 Task: Create a rule when a start date between 1 working days from now is set on a card by anyone except me.
Action: Mouse moved to (1160, 97)
Screenshot: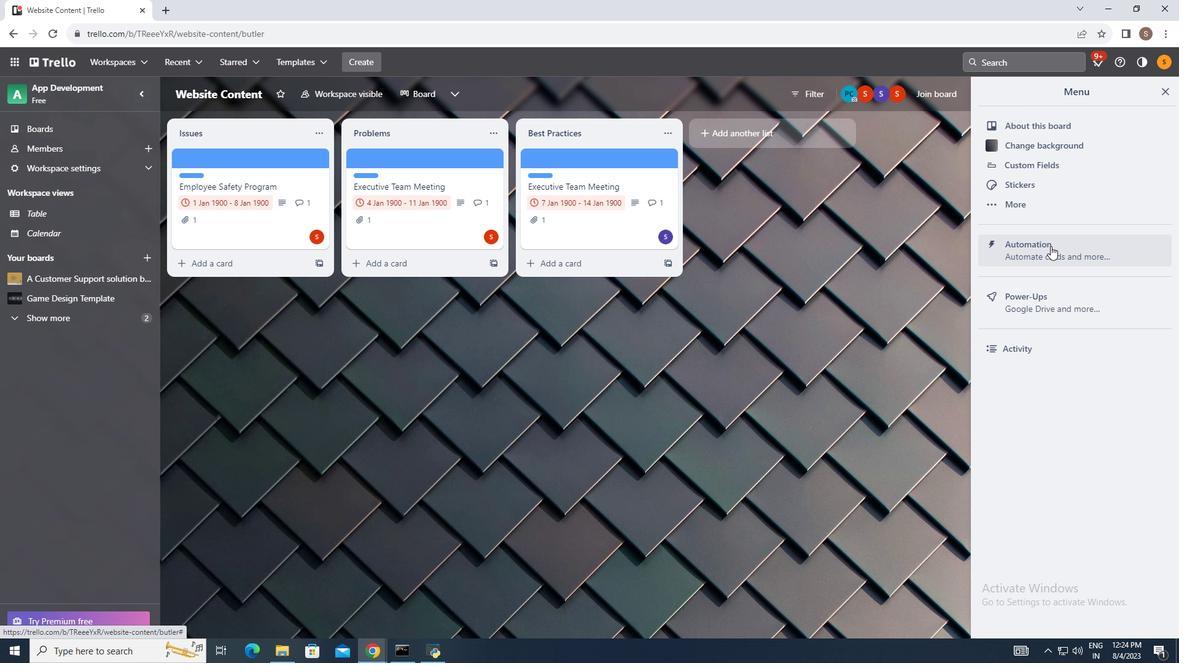 
Action: Mouse pressed left at (1160, 97)
Screenshot: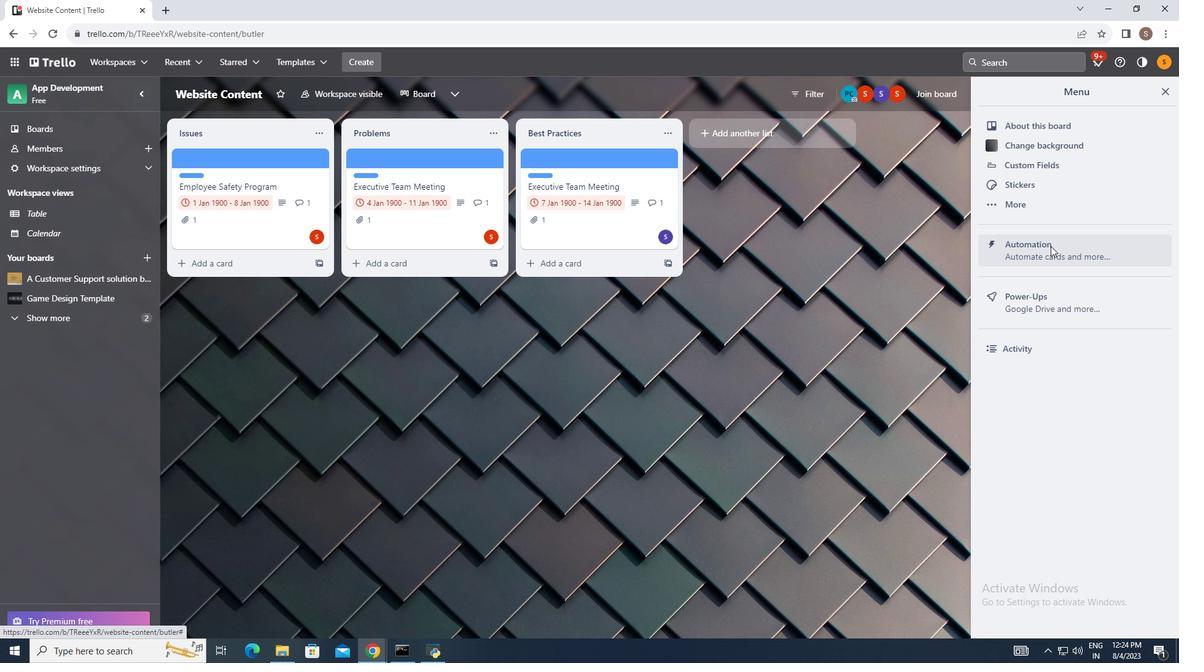 
Action: Mouse moved to (1046, 254)
Screenshot: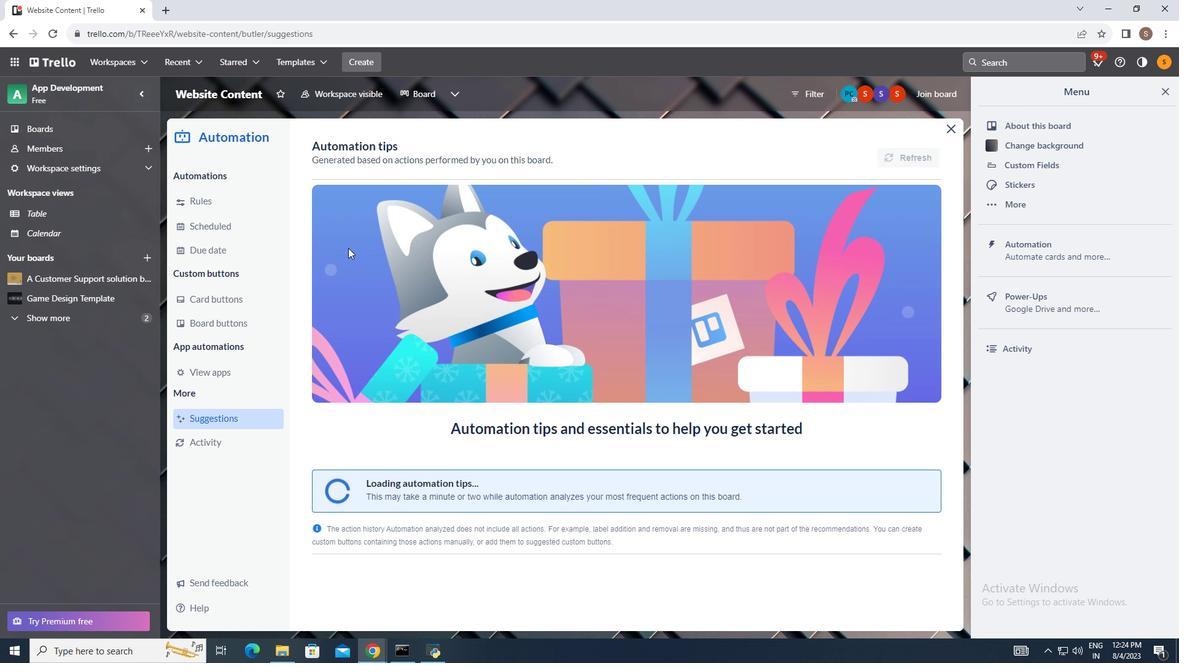 
Action: Mouse pressed left at (1046, 254)
Screenshot: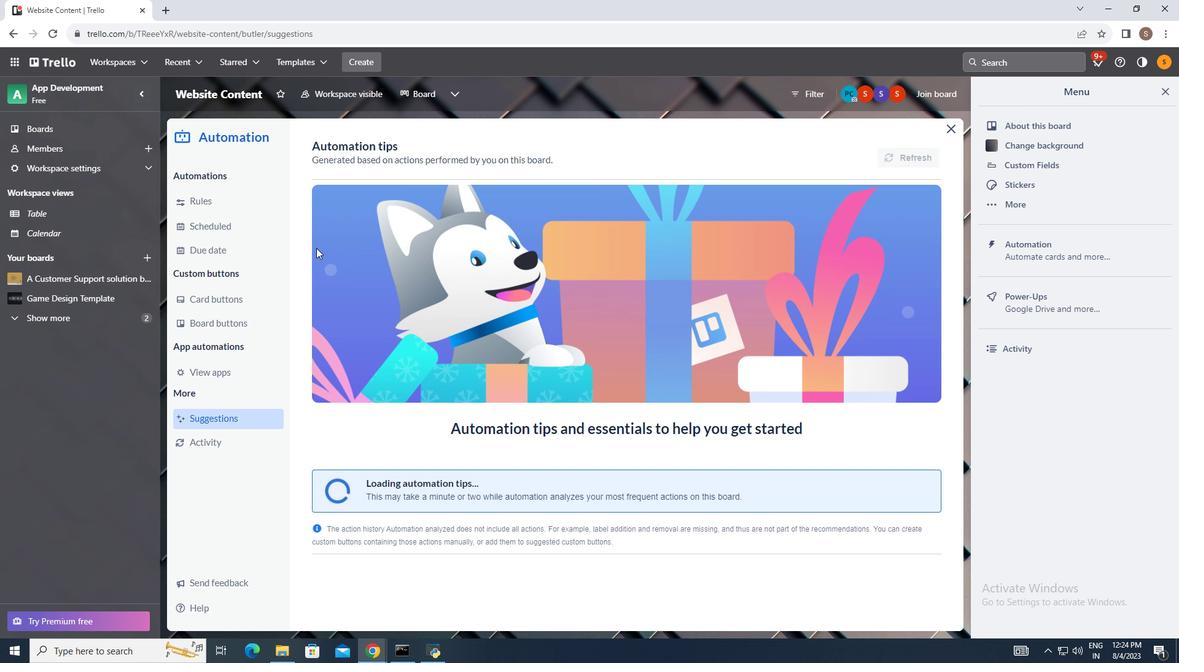 
Action: Mouse moved to (224, 205)
Screenshot: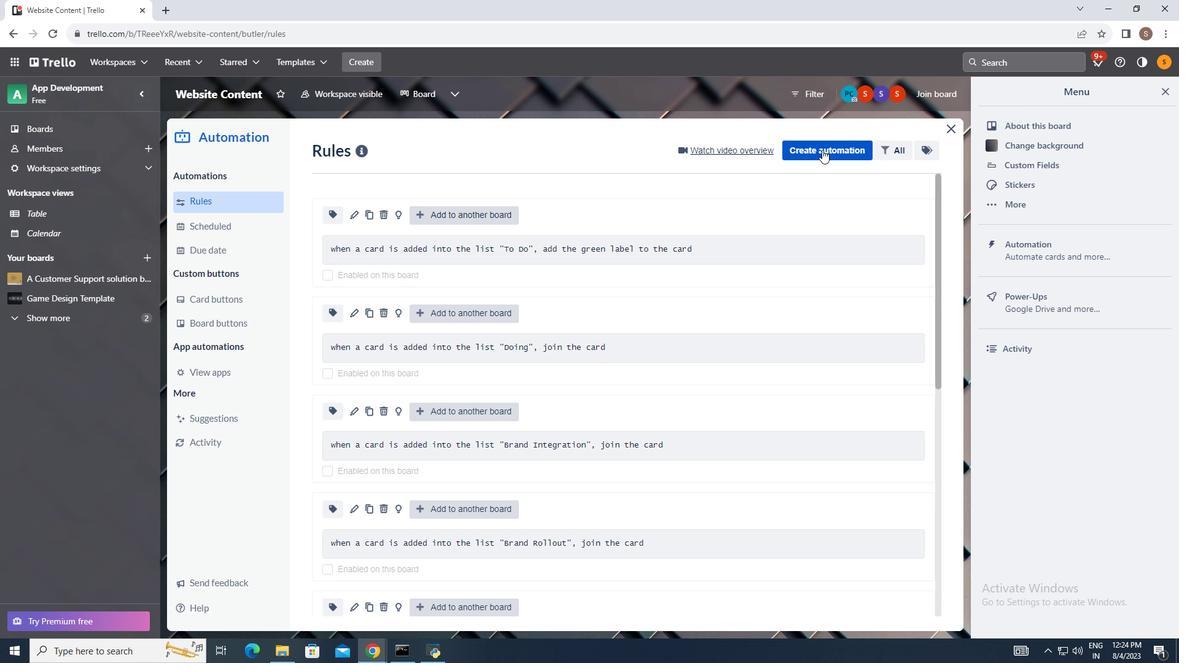 
Action: Mouse pressed left at (224, 205)
Screenshot: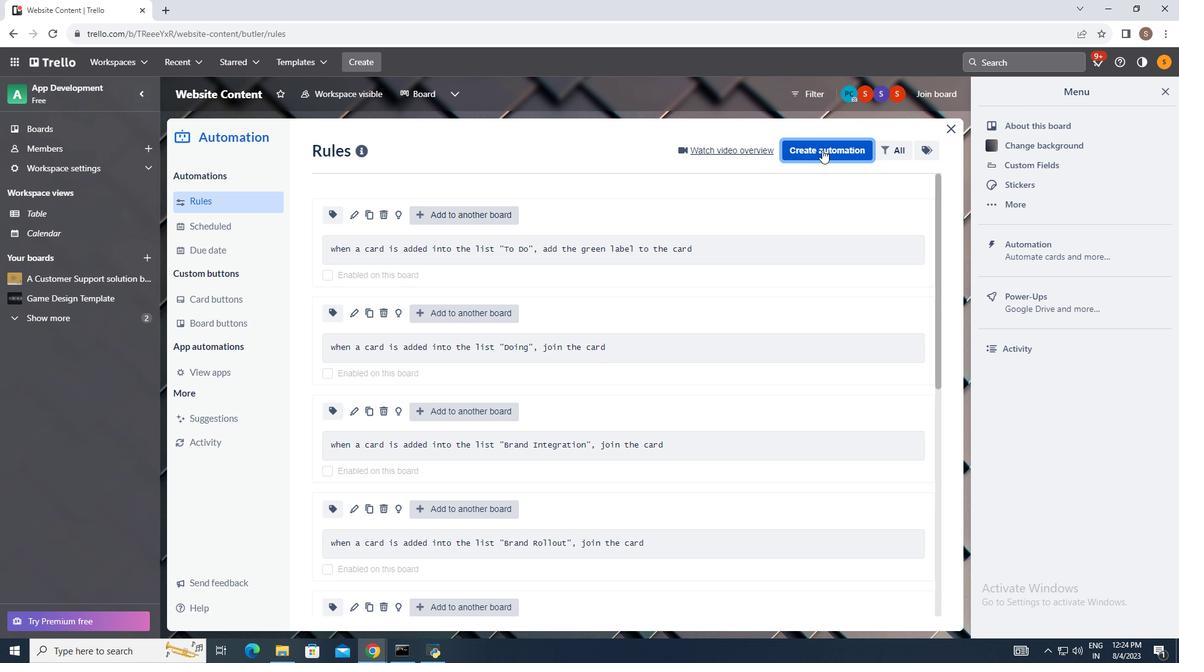 
Action: Mouse moved to (808, 153)
Screenshot: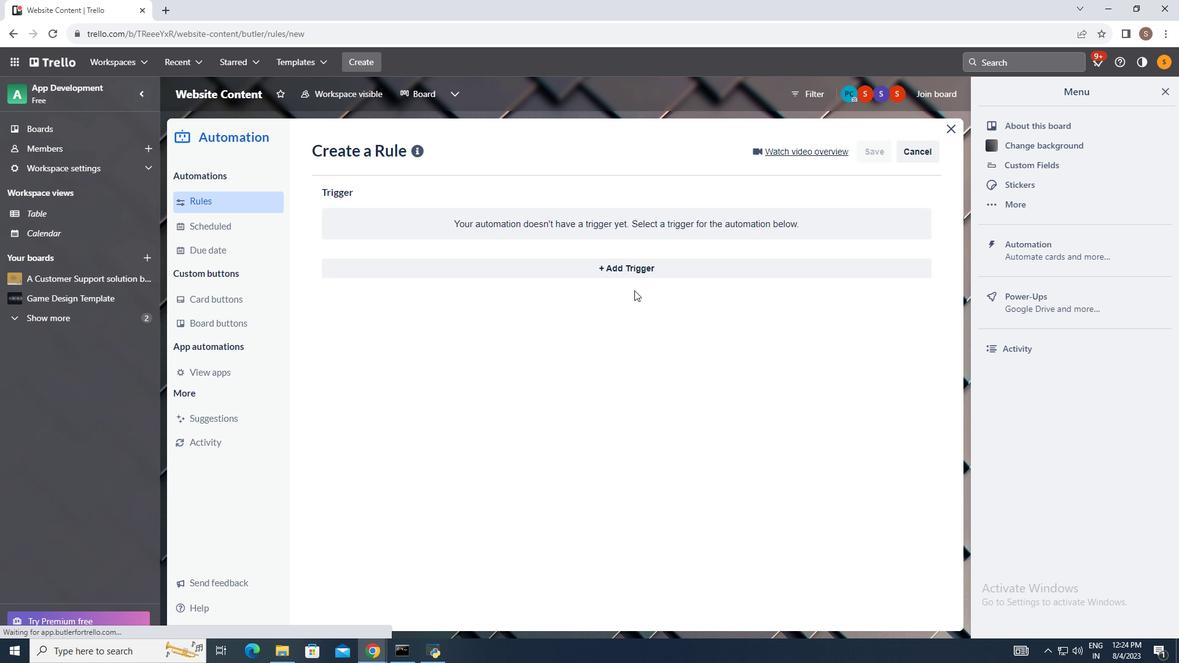 
Action: Mouse pressed left at (808, 153)
Screenshot: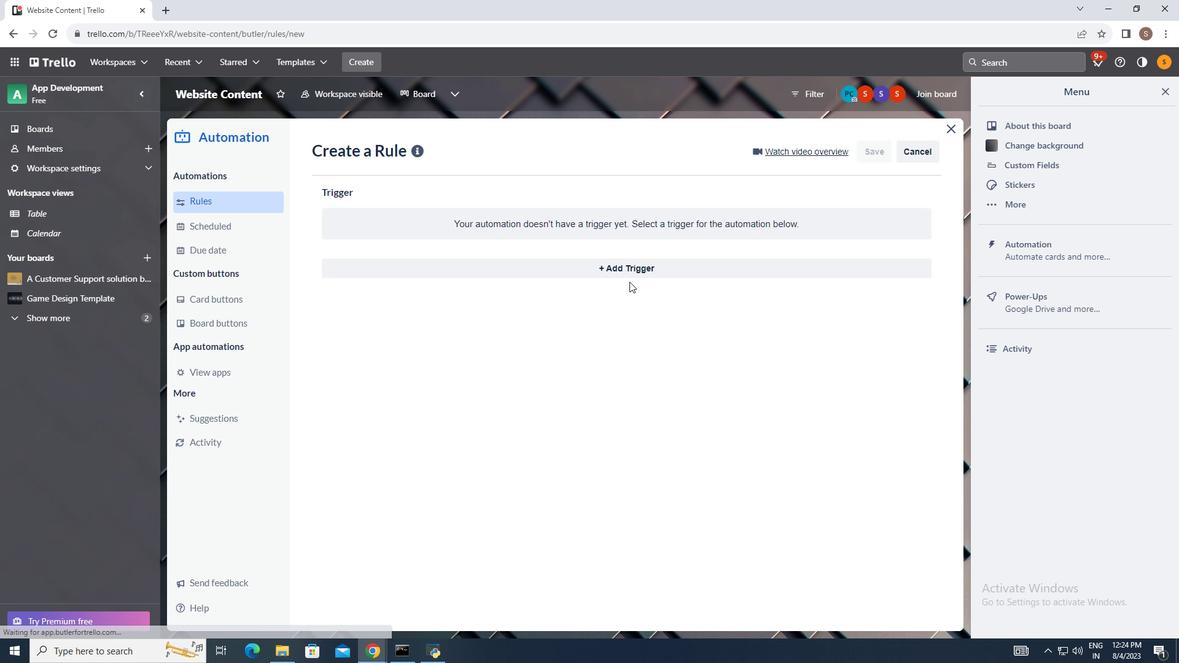 
Action: Mouse moved to (589, 271)
Screenshot: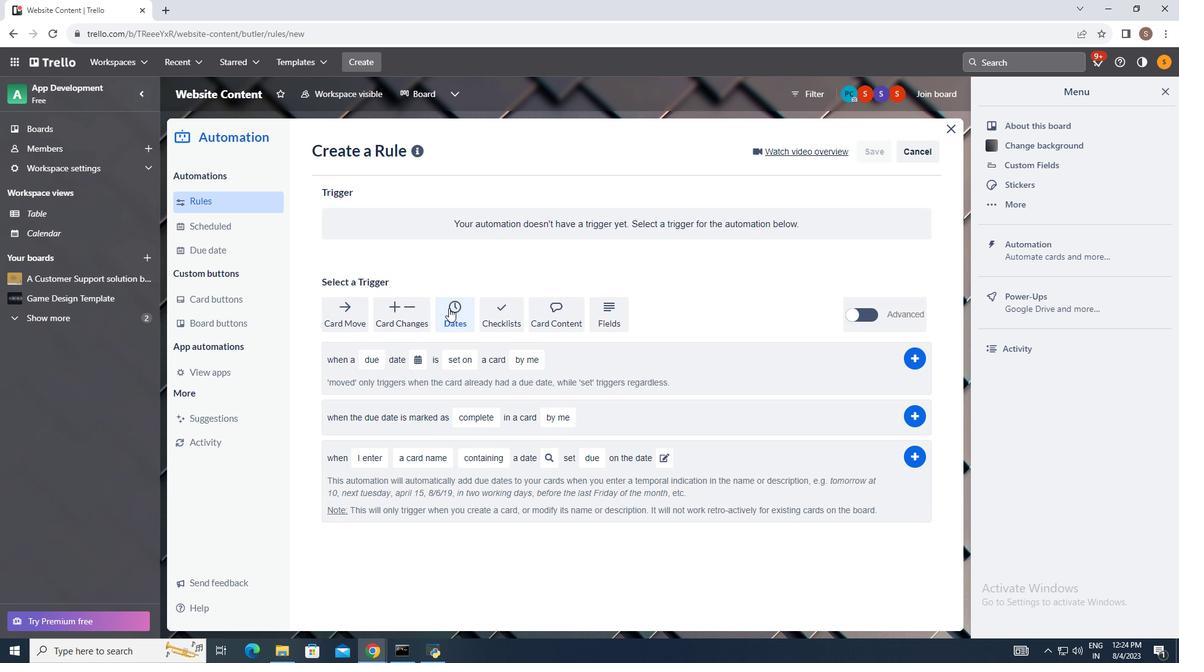 
Action: Mouse pressed left at (589, 271)
Screenshot: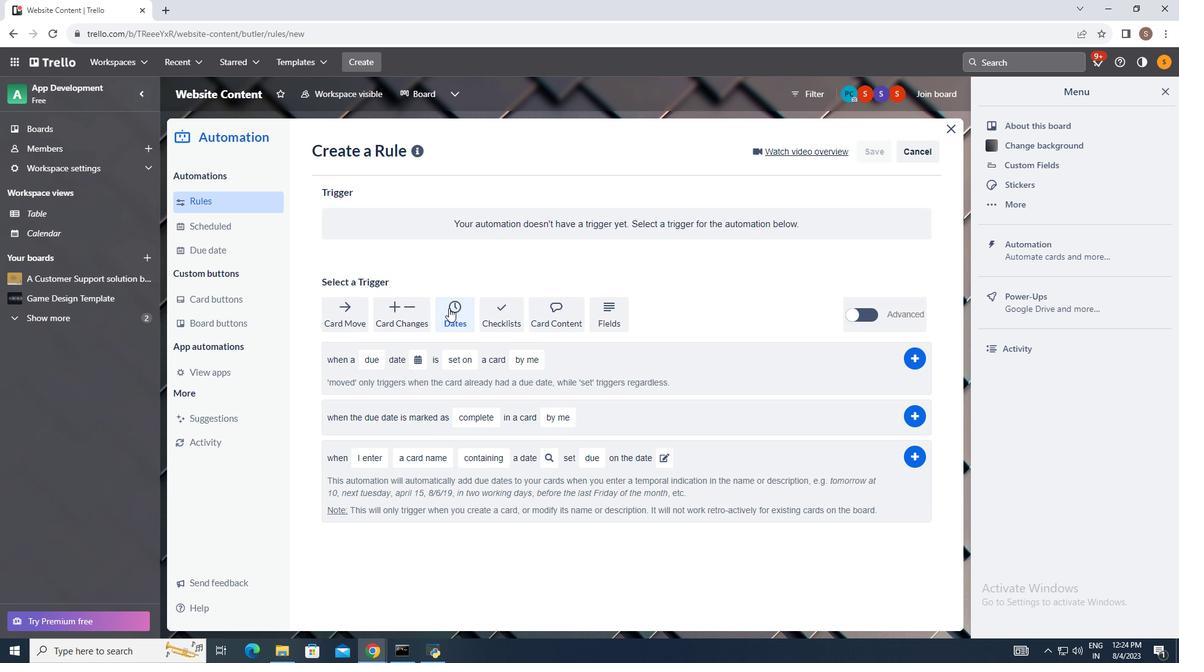 
Action: Mouse moved to (452, 315)
Screenshot: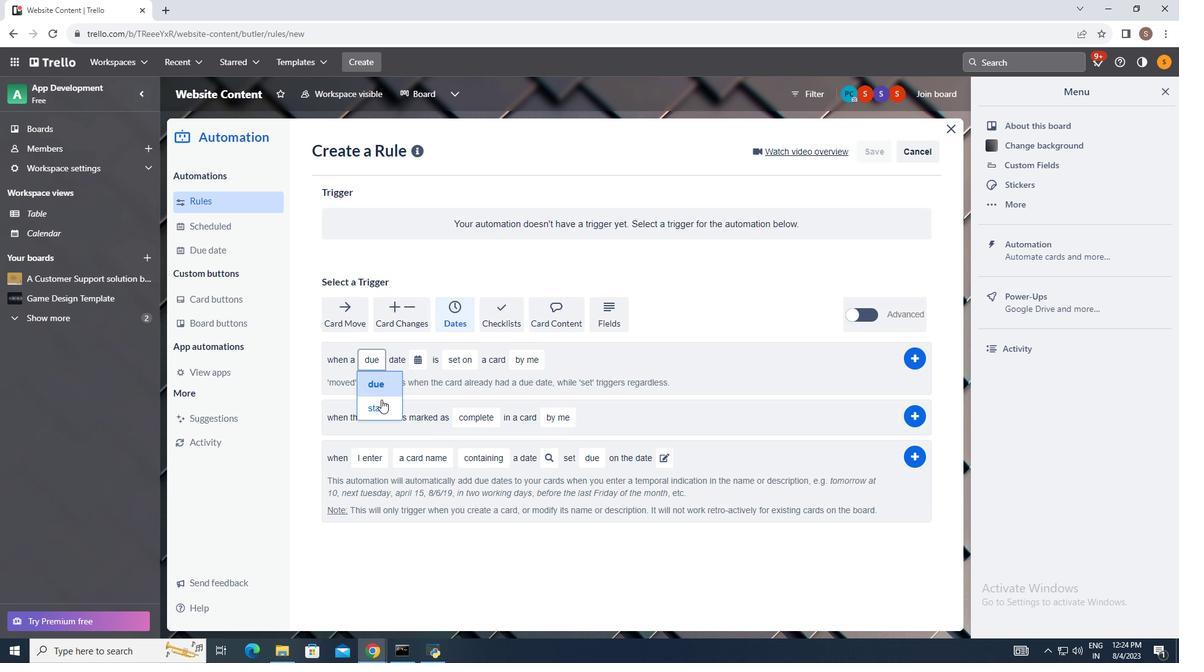 
Action: Mouse pressed left at (452, 315)
Screenshot: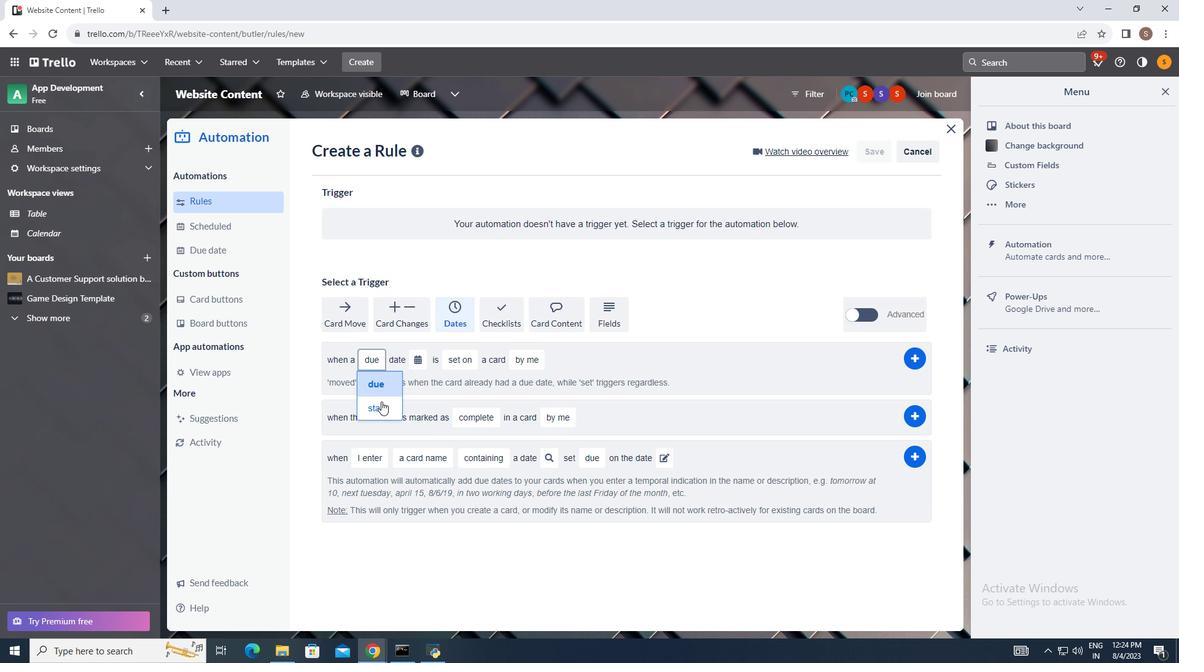 
Action: Mouse moved to (372, 366)
Screenshot: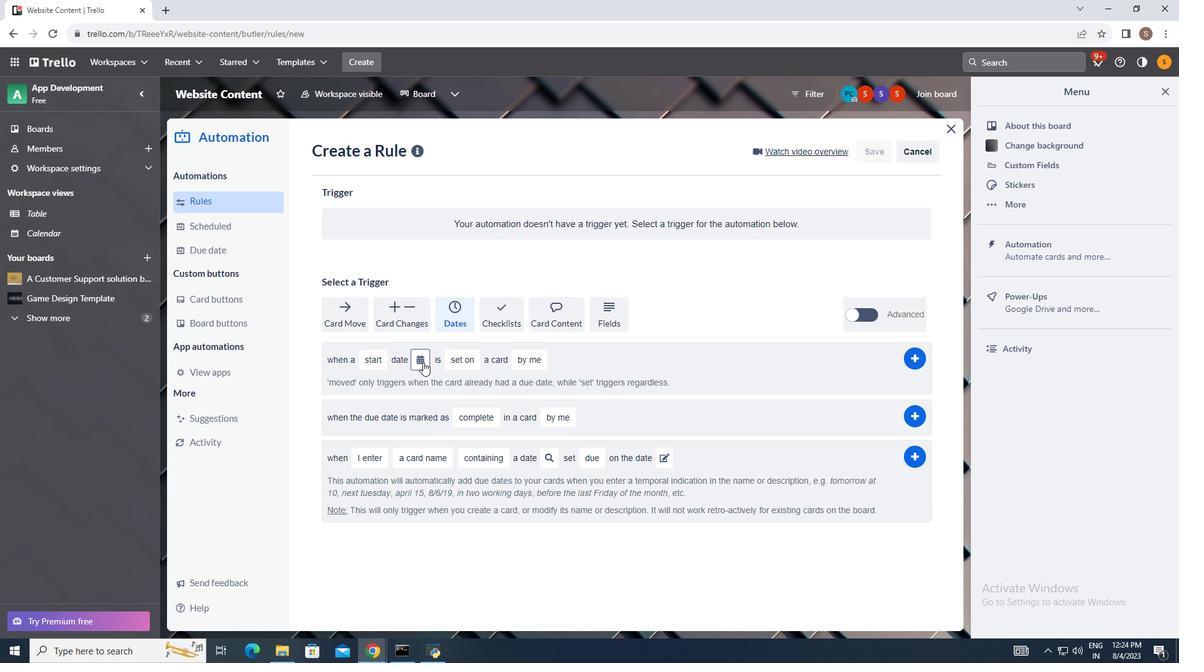 
Action: Mouse pressed left at (372, 366)
Screenshot: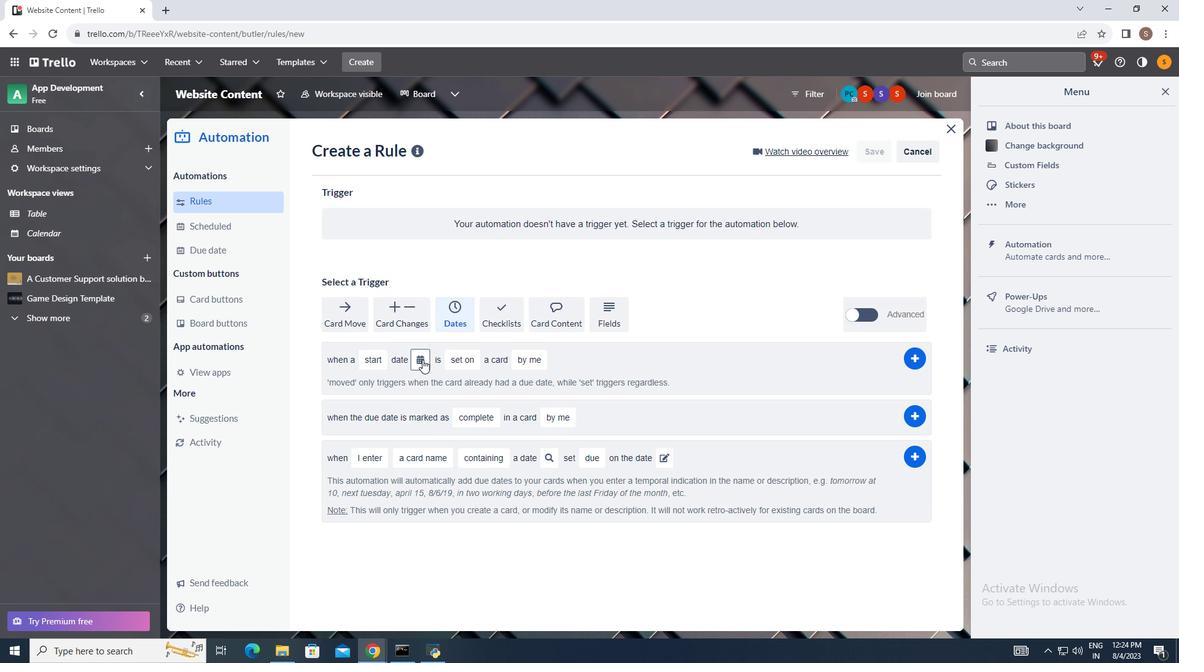 
Action: Mouse moved to (380, 408)
Screenshot: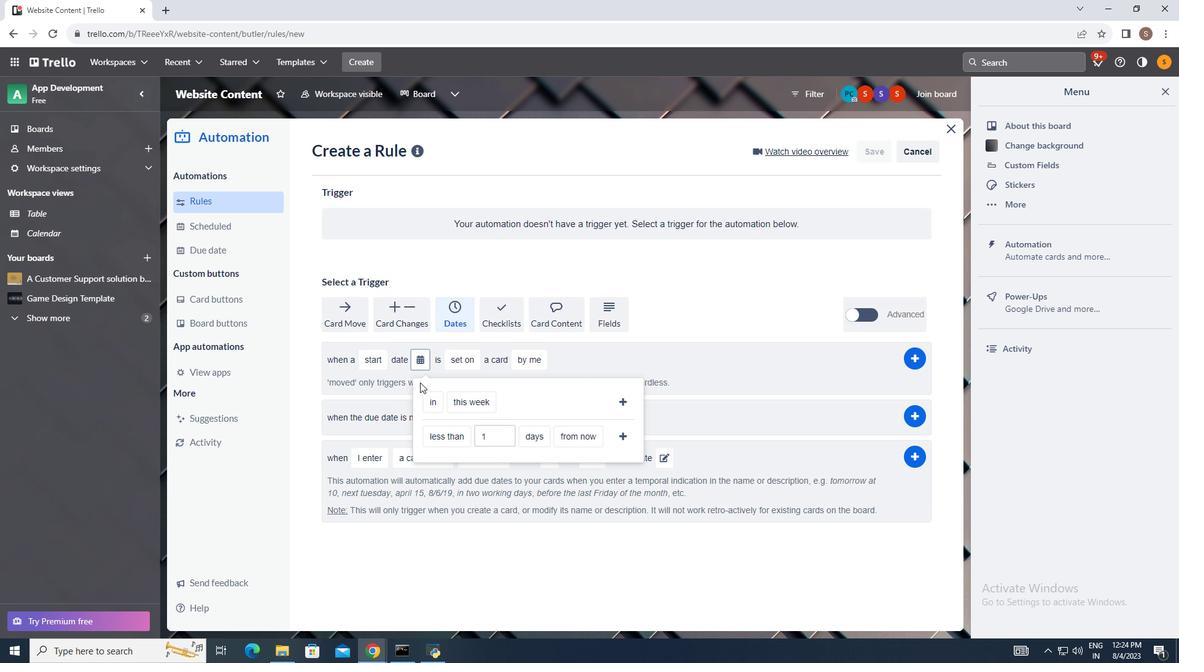 
Action: Mouse pressed left at (380, 408)
Screenshot: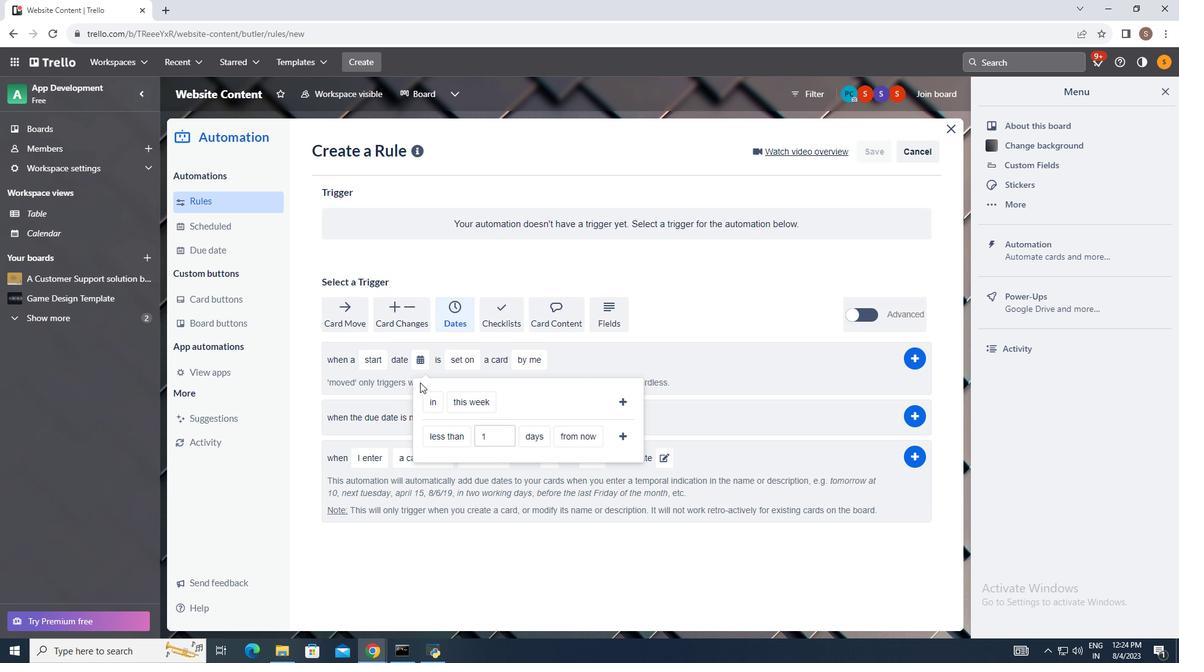 
Action: Mouse moved to (426, 362)
Screenshot: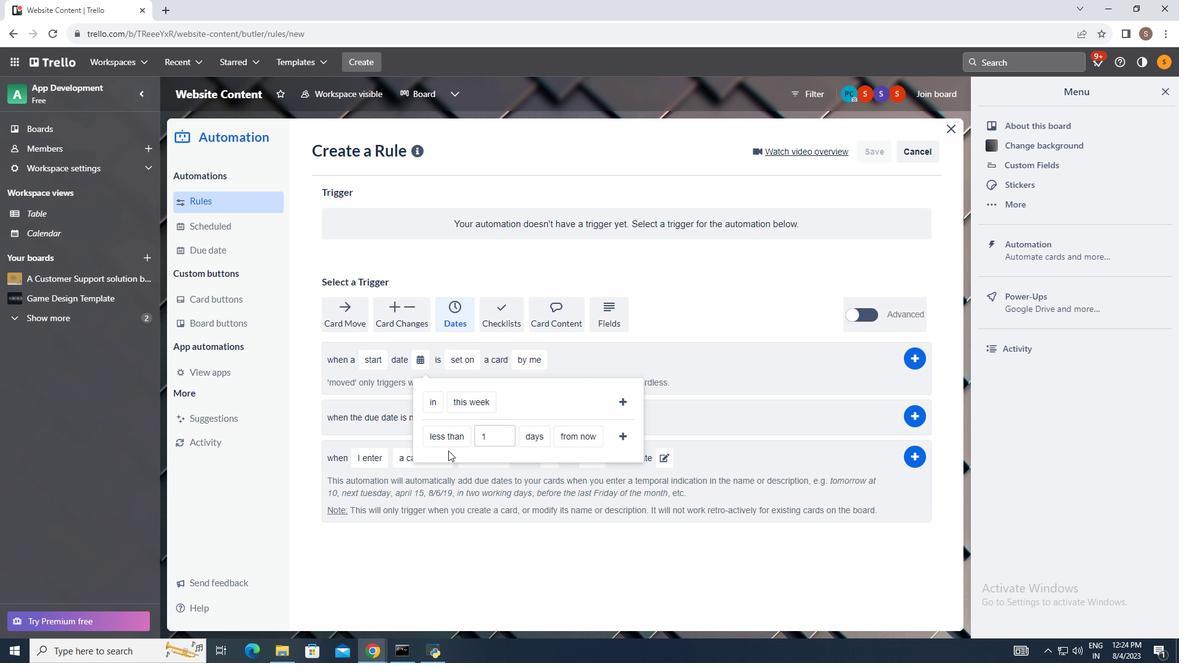 
Action: Mouse pressed left at (426, 362)
Screenshot: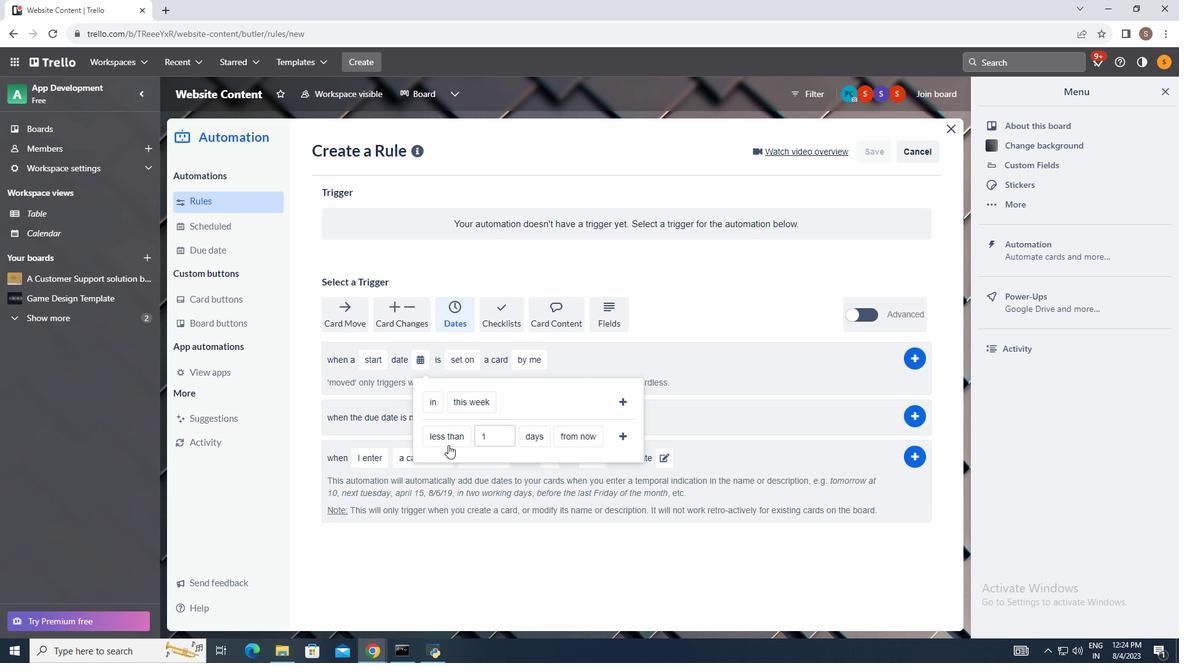 
Action: Mouse moved to (448, 439)
Screenshot: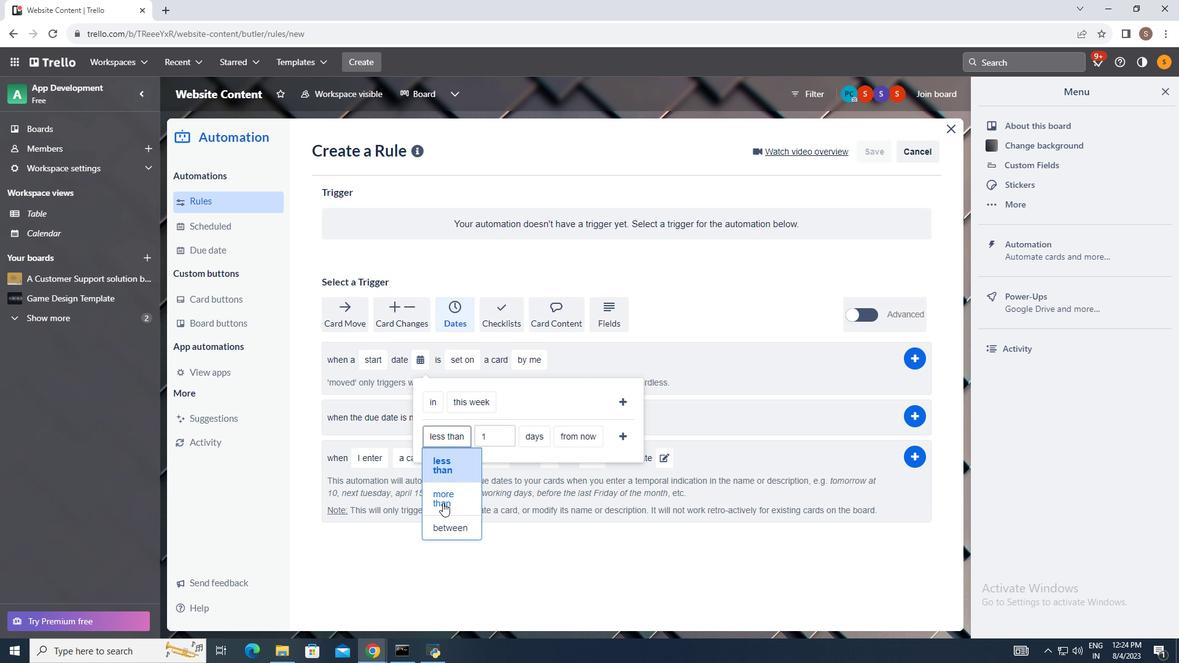 
Action: Mouse pressed left at (448, 439)
Screenshot: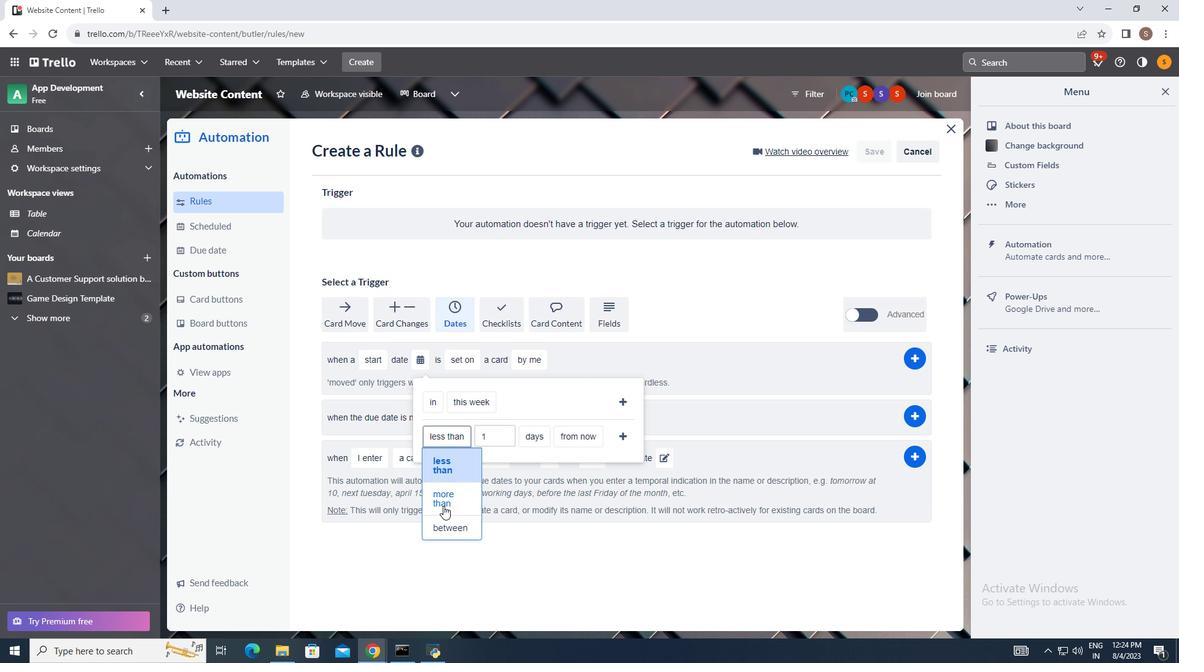 
Action: Mouse moved to (454, 535)
Screenshot: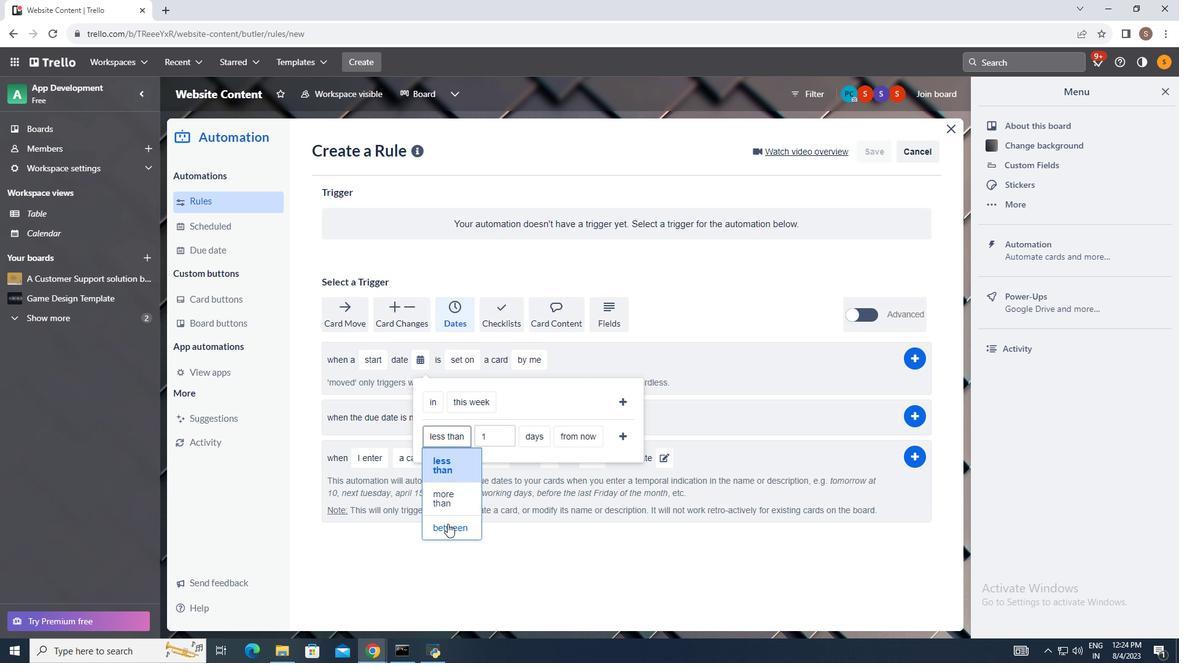 
Action: Mouse pressed left at (454, 535)
Screenshot: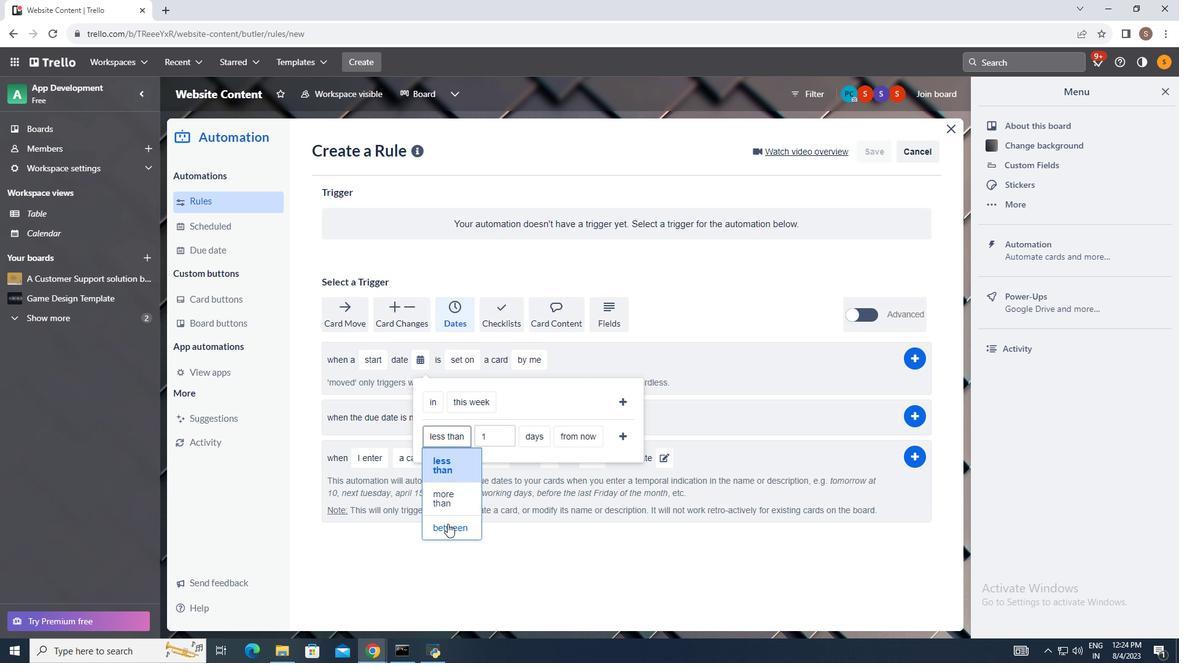 
Action: Mouse moved to (597, 438)
Screenshot: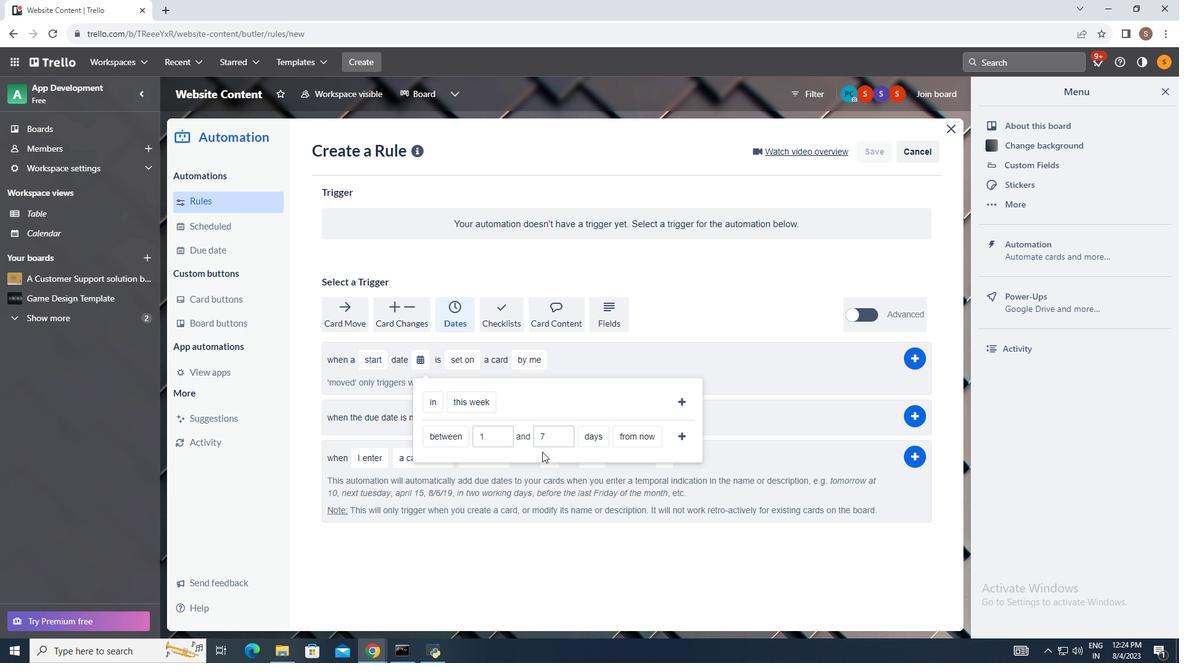 
Action: Mouse pressed left at (597, 438)
Screenshot: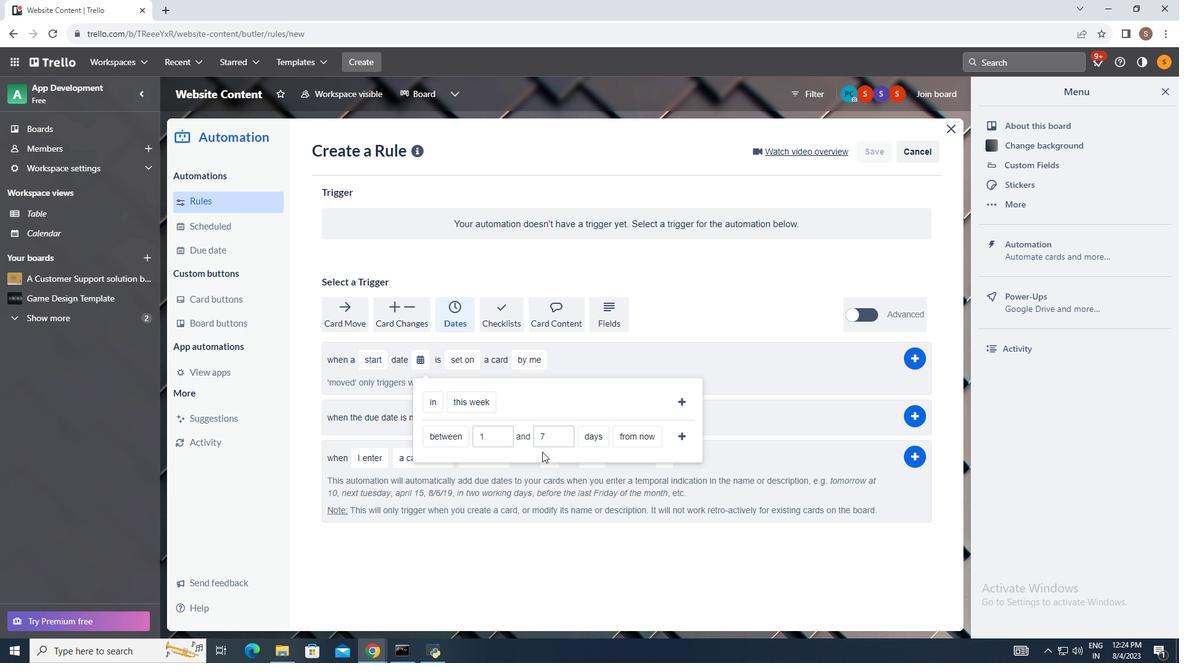 
Action: Mouse moved to (605, 483)
Screenshot: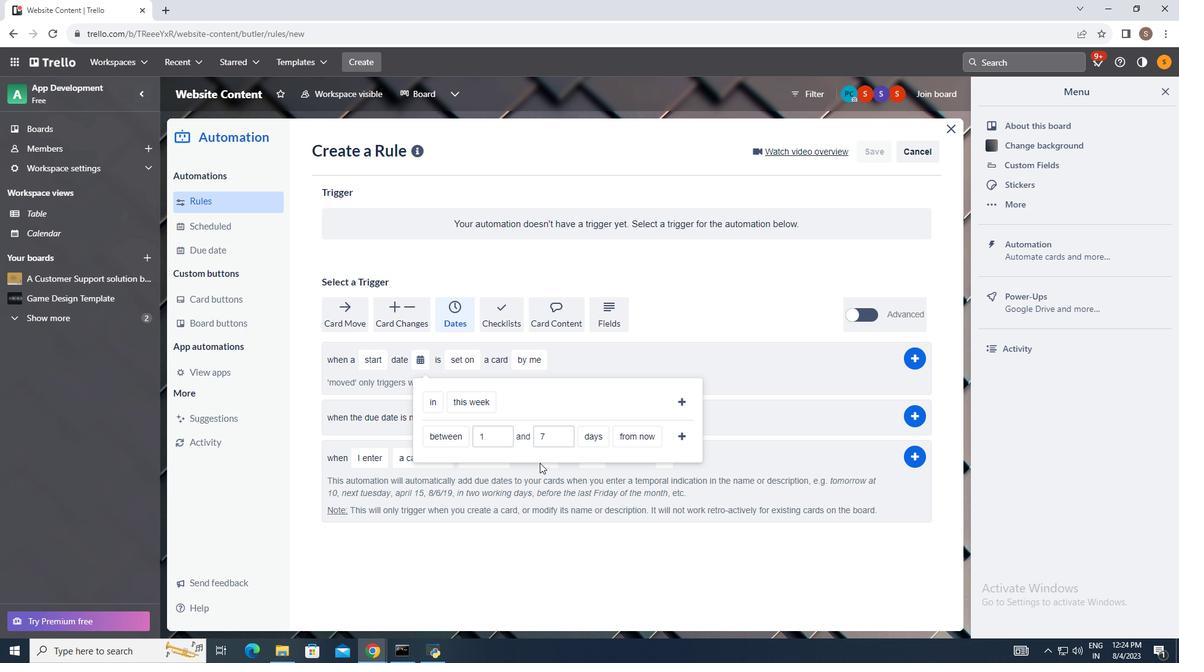 
Action: Mouse pressed left at (605, 483)
Screenshot: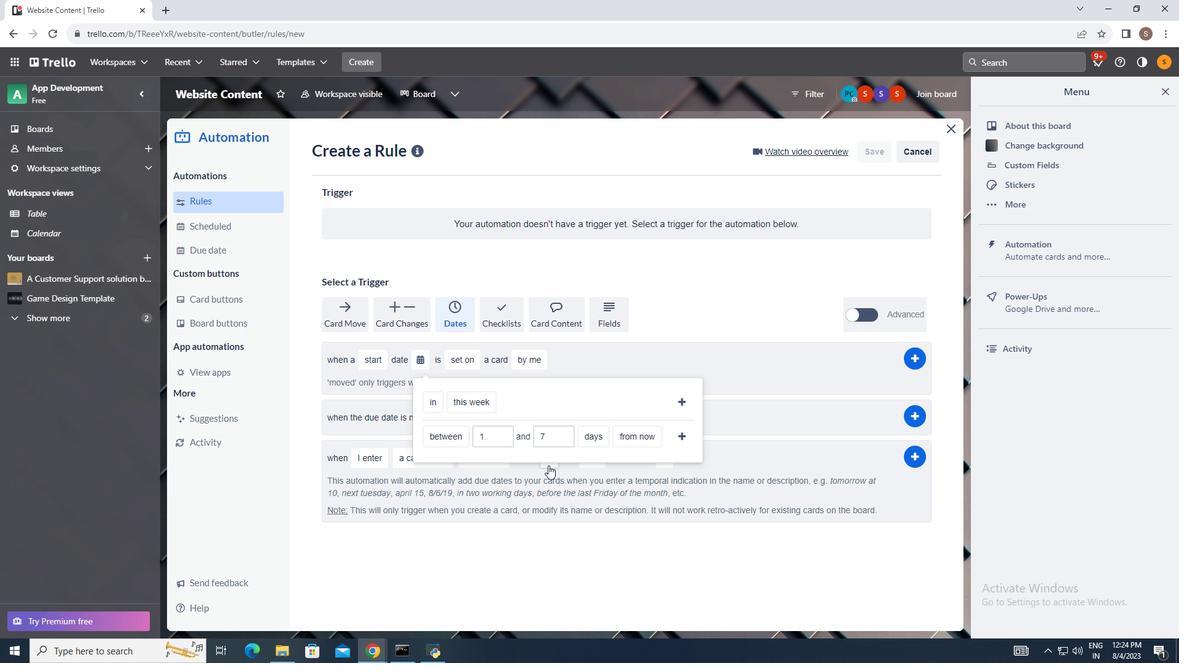 
Action: Mouse moved to (633, 440)
Screenshot: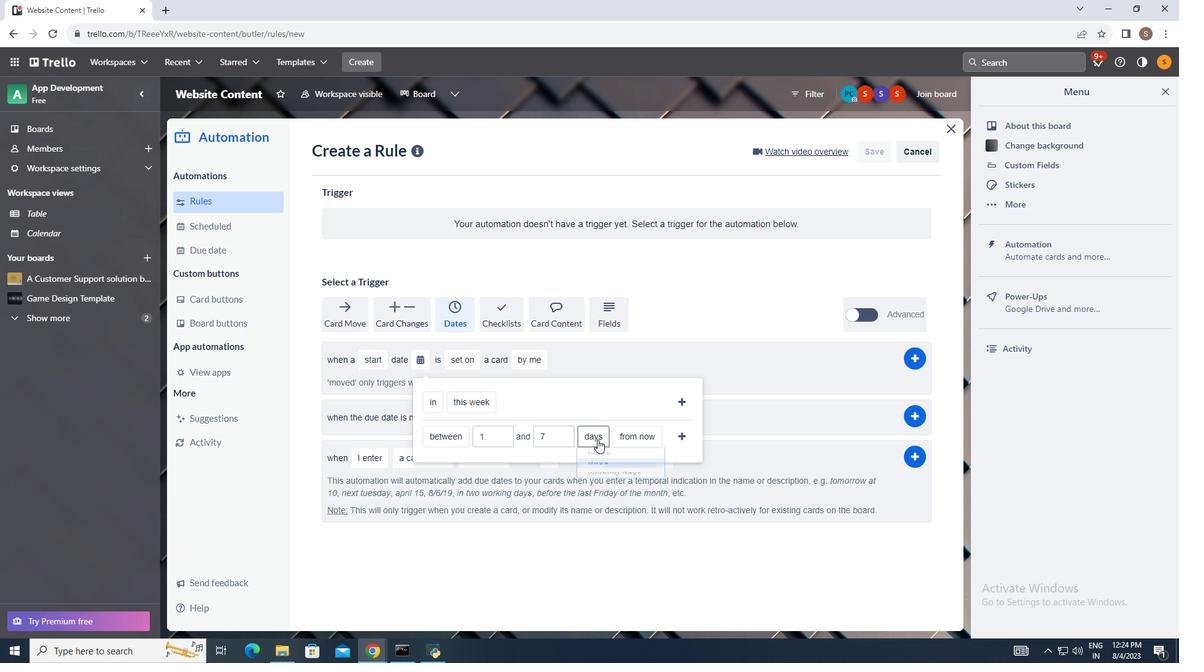 
Action: Mouse pressed left at (633, 440)
Screenshot: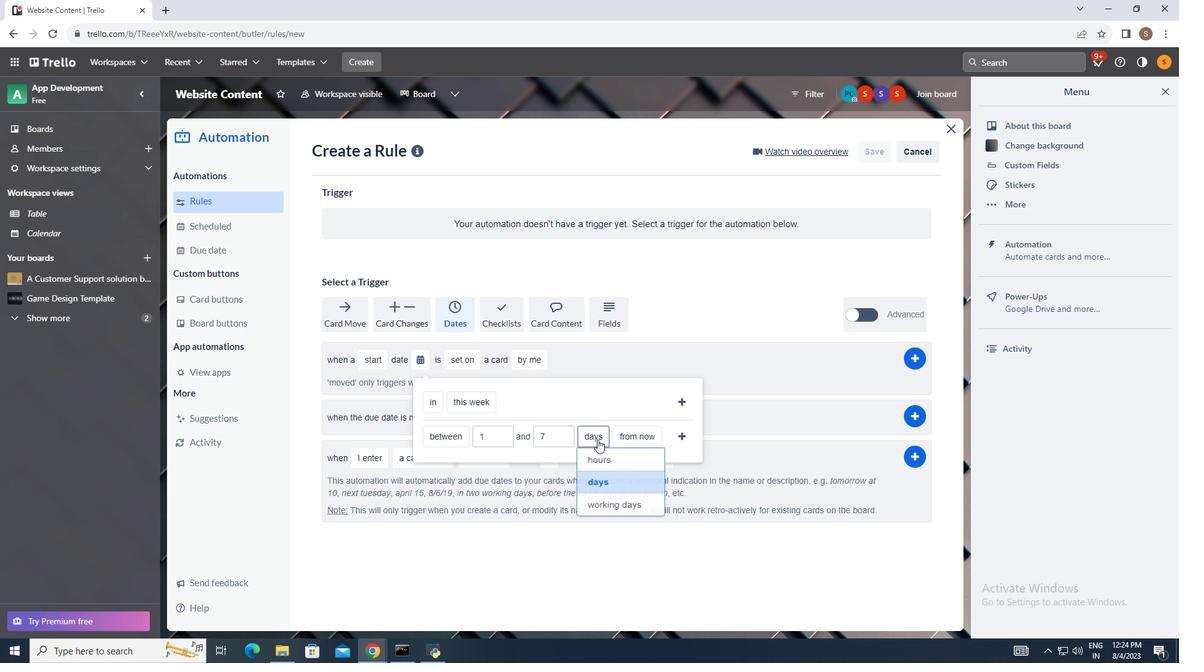
Action: Mouse moved to (646, 471)
Screenshot: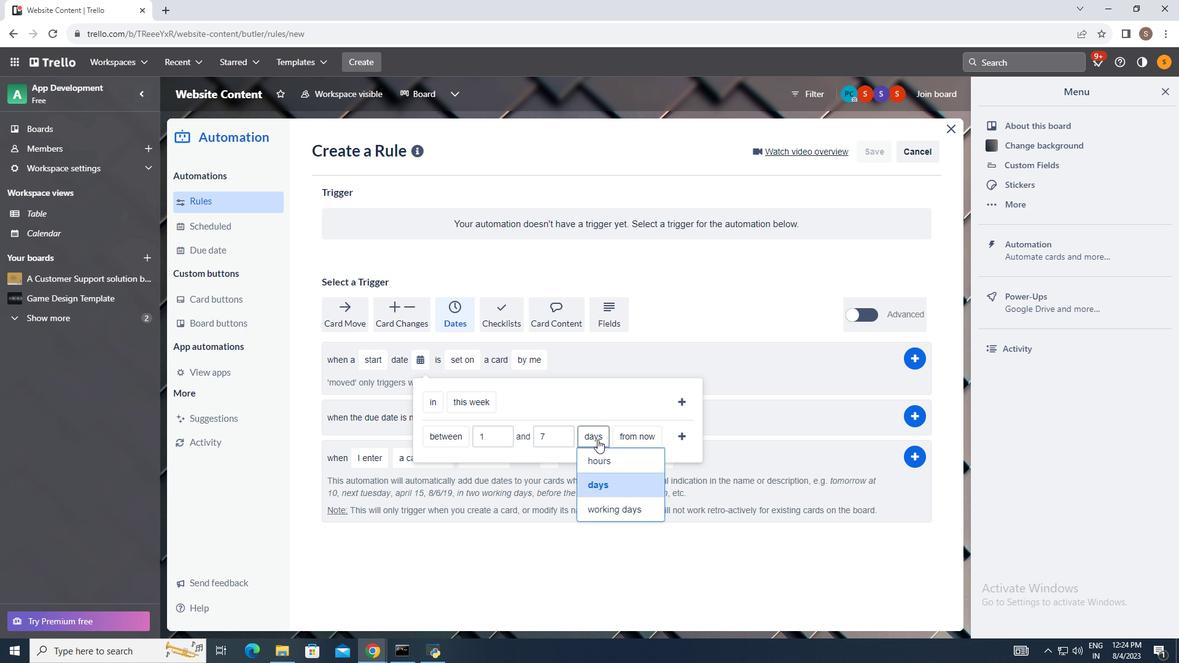 
Action: Mouse pressed left at (646, 471)
Screenshot: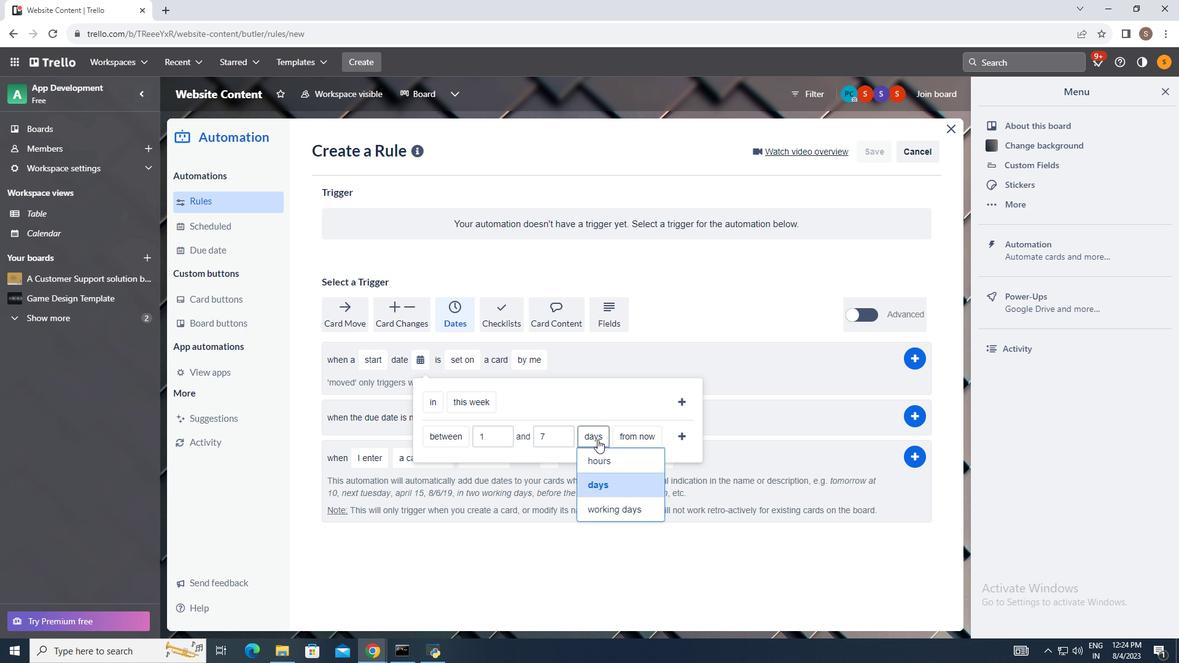 
Action: Mouse moved to (684, 439)
Screenshot: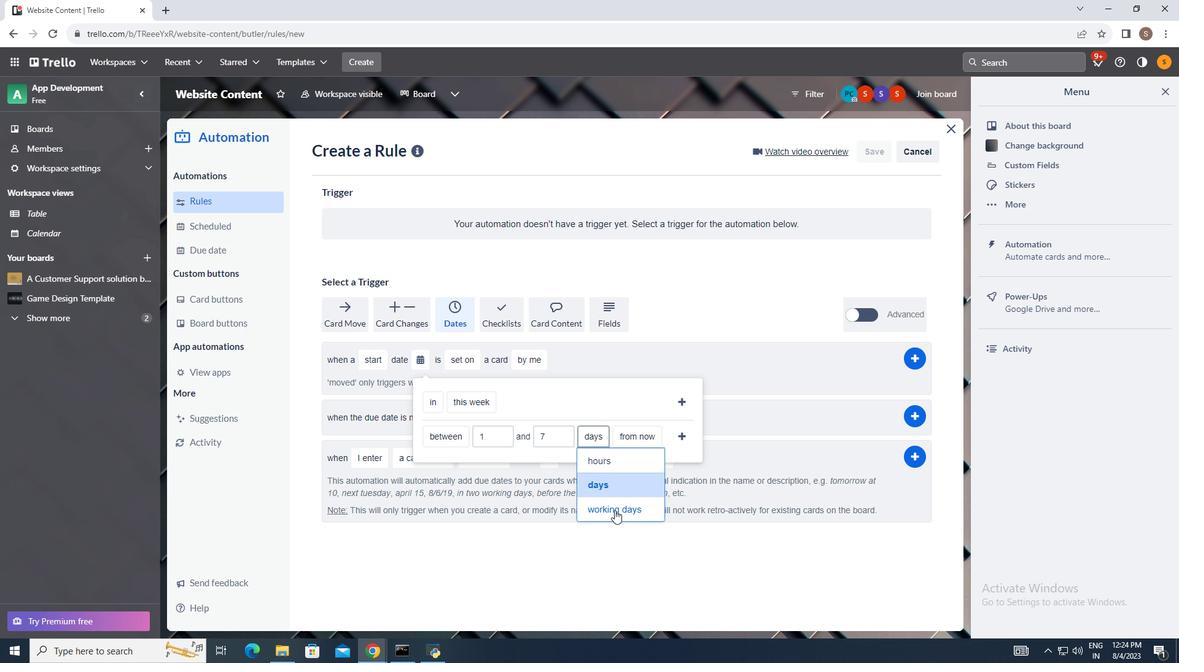 
Action: Mouse pressed left at (684, 439)
Screenshot: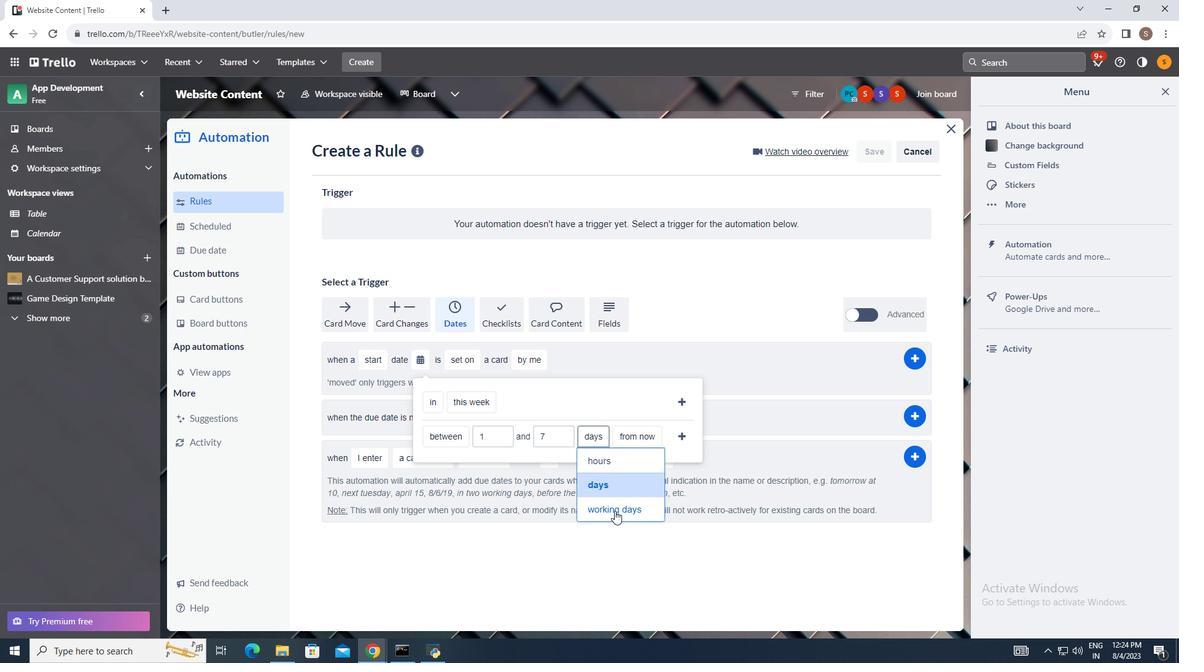 
Action: Mouse moved to (577, 359)
Screenshot: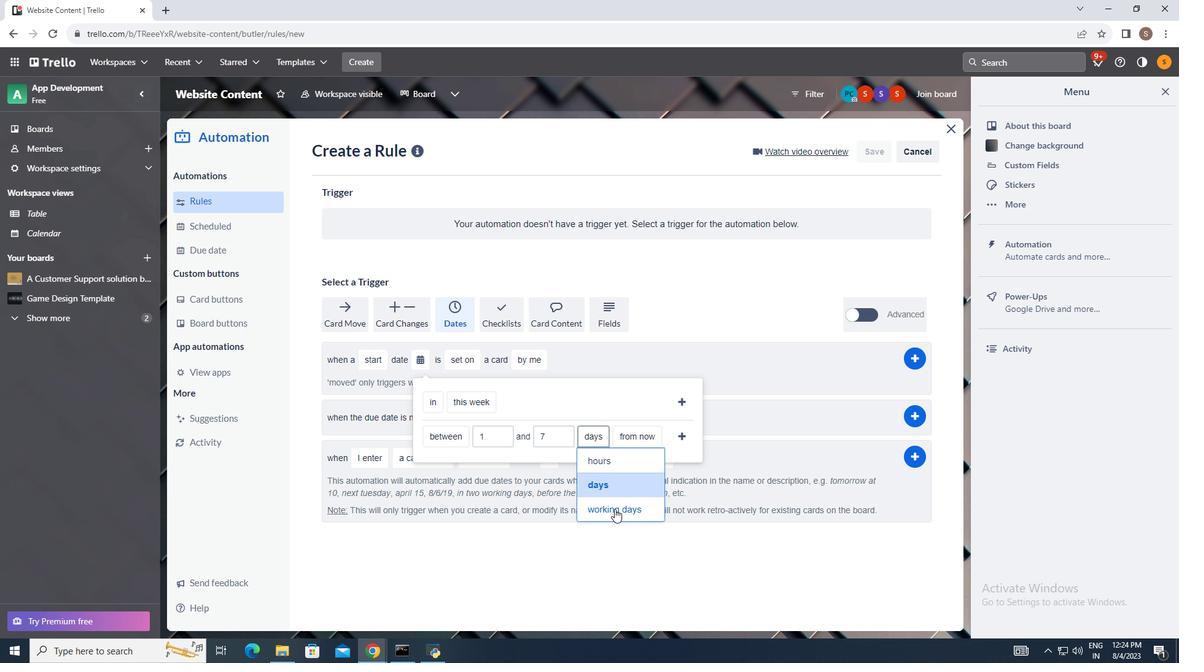 
Action: Mouse pressed left at (577, 359)
Screenshot: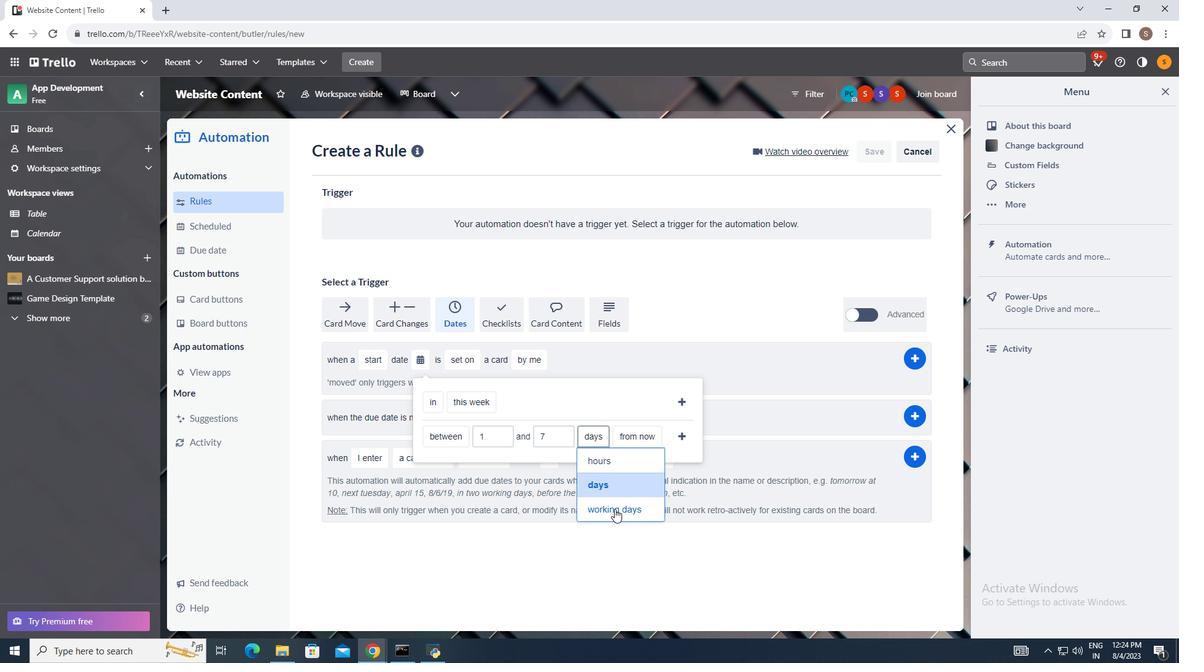 
Action: Mouse moved to (609, 385)
Screenshot: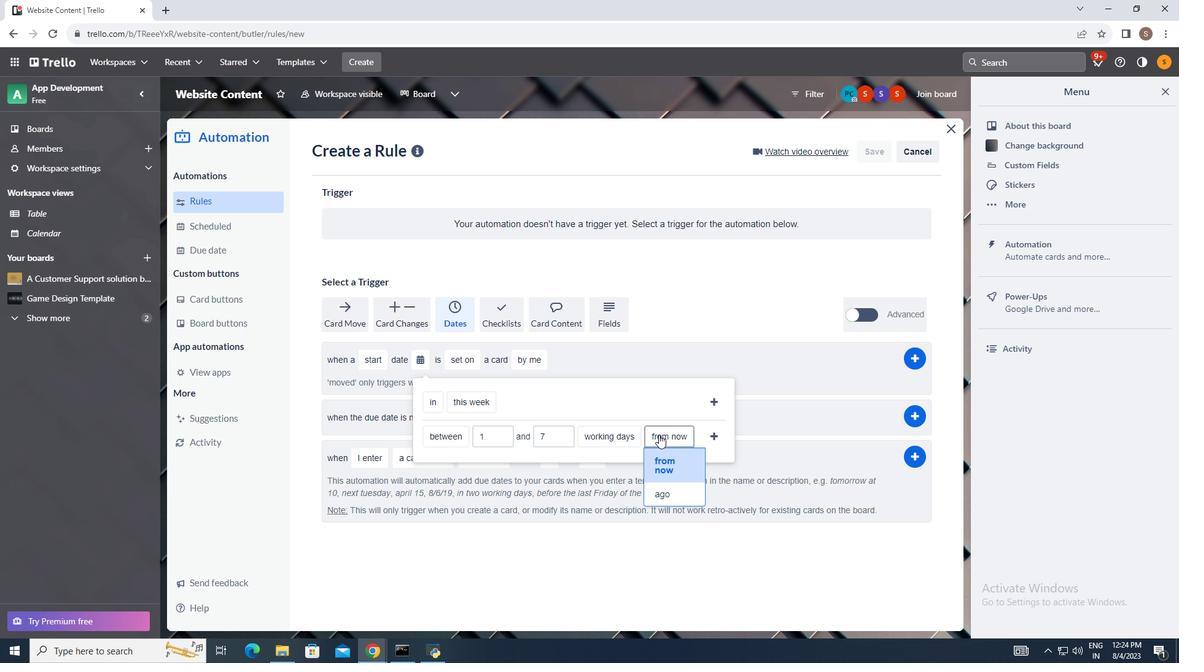 
Action: Mouse pressed left at (609, 385)
Screenshot: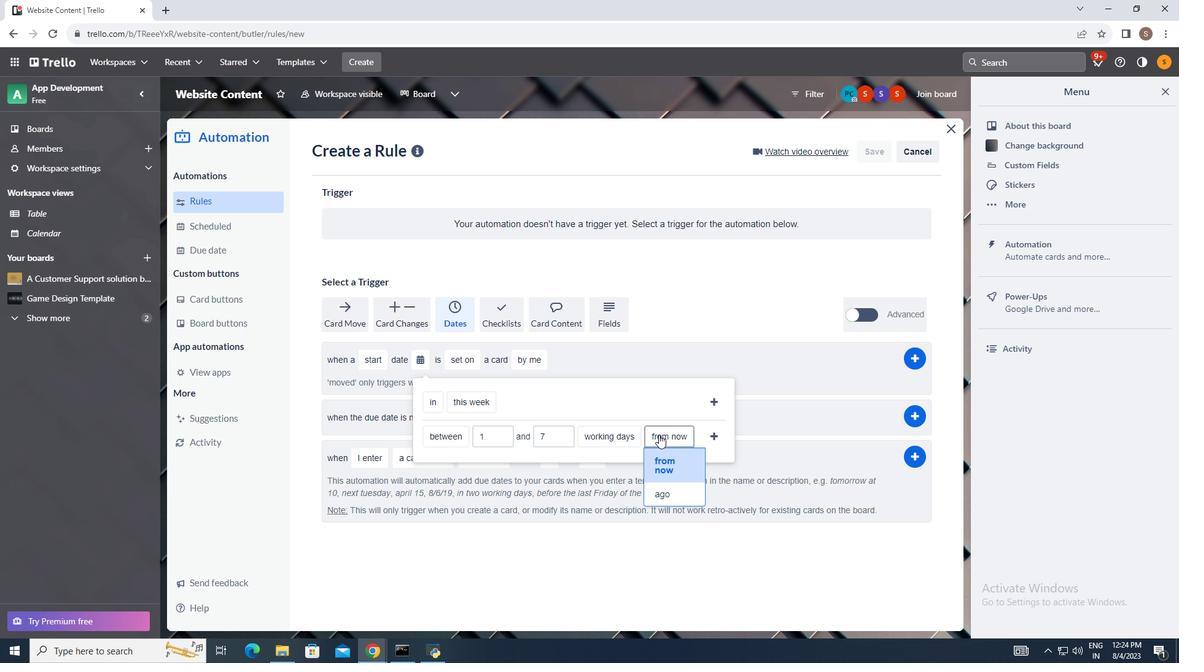 
Action: Mouse moved to (656, 364)
Screenshot: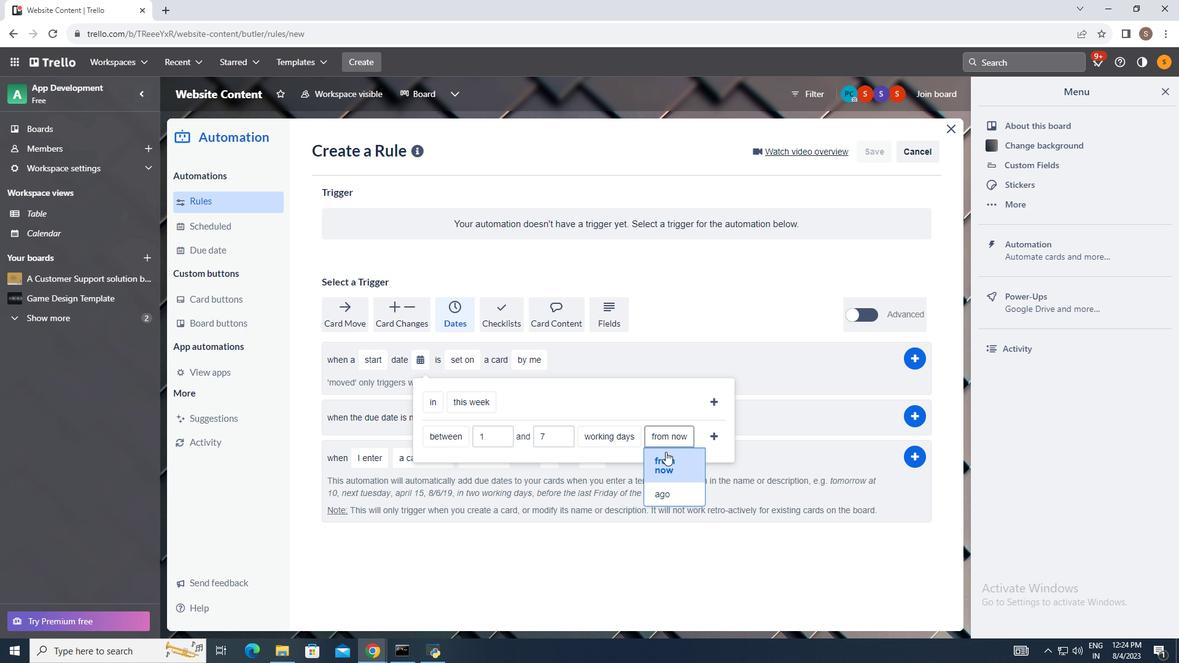 
Action: Mouse pressed left at (656, 364)
Screenshot: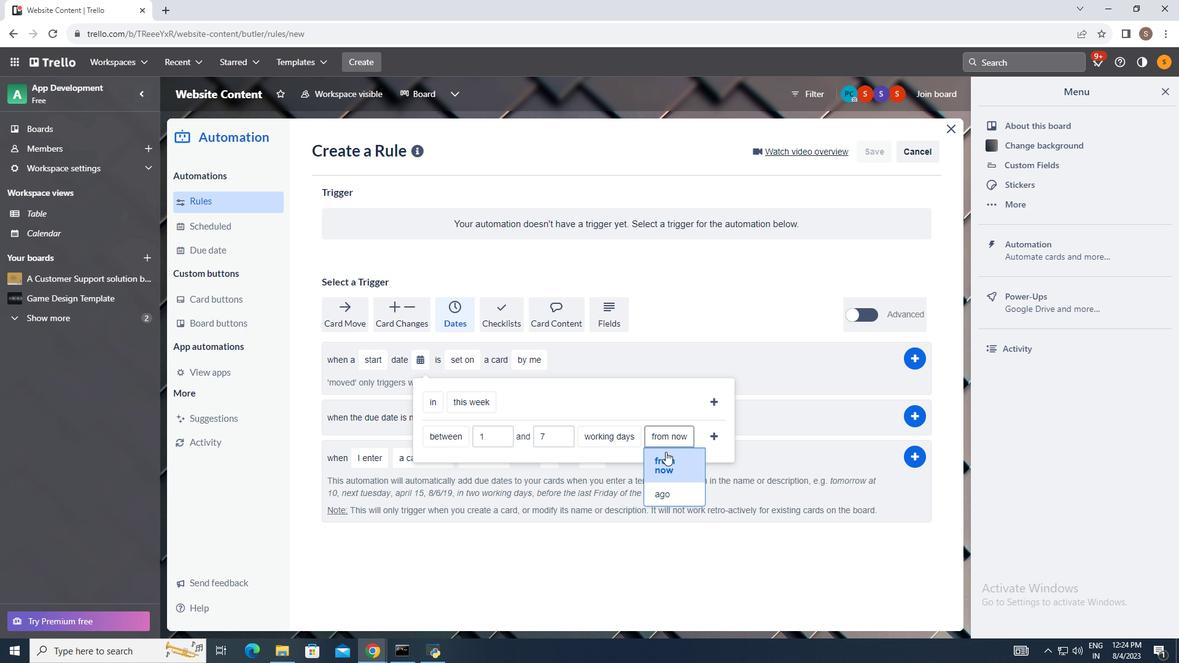 
Action: Mouse moved to (669, 433)
Screenshot: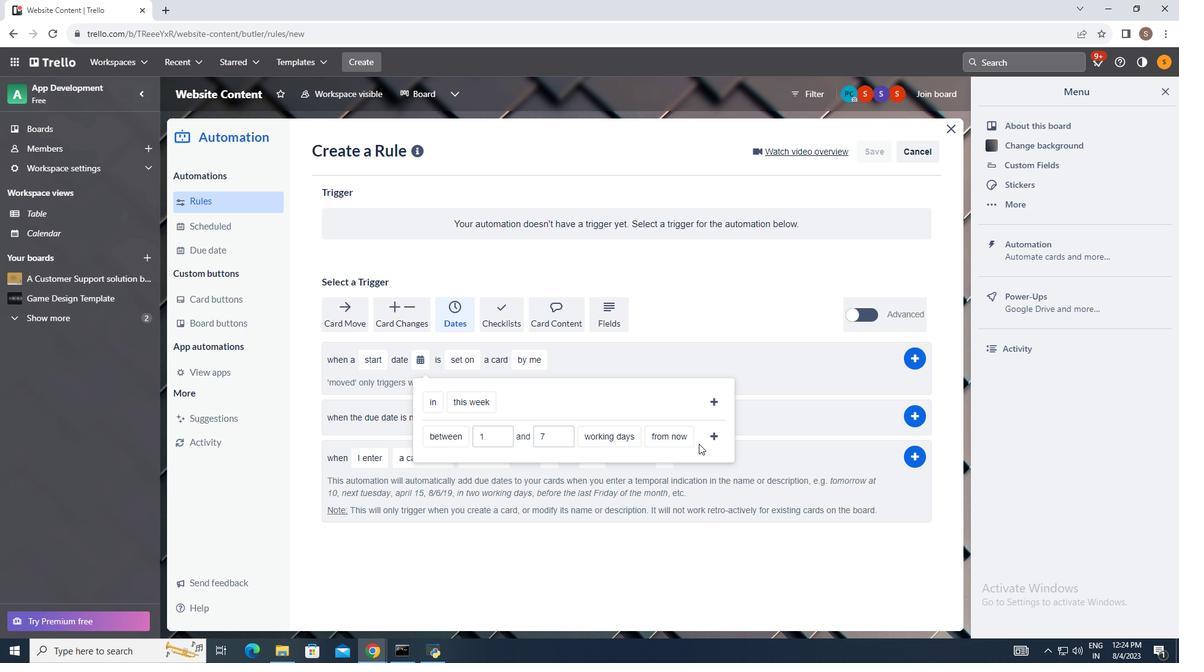 
Action: Mouse pressed left at (669, 433)
Screenshot: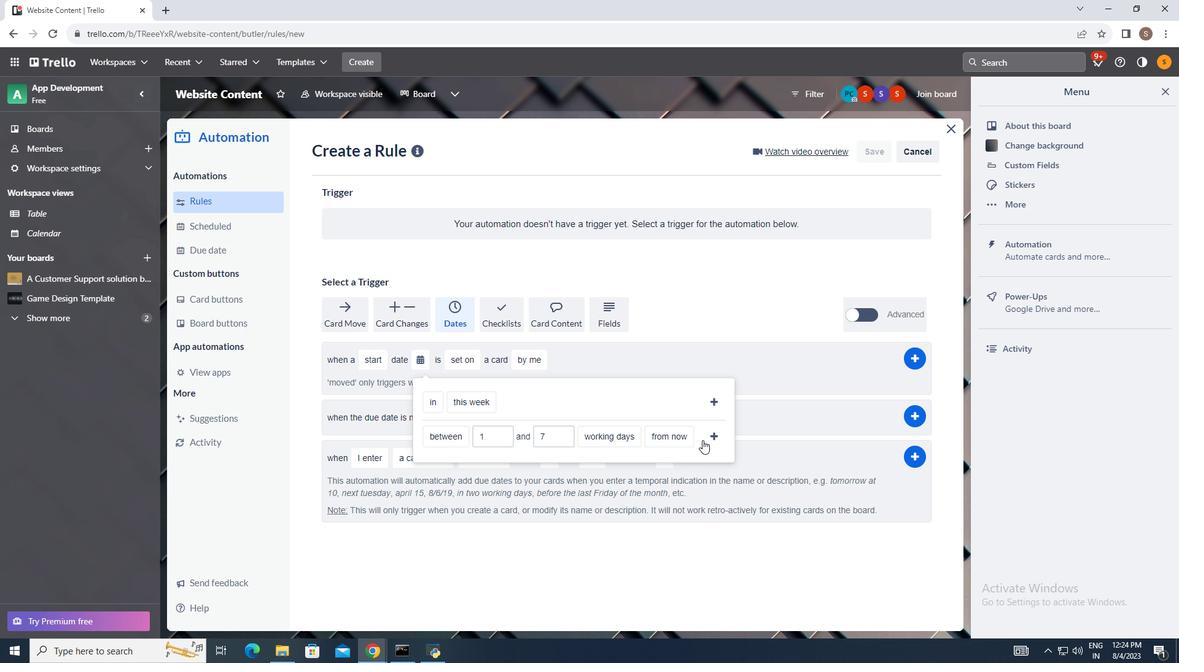 
Action: Mouse moved to (918, 358)
Screenshot: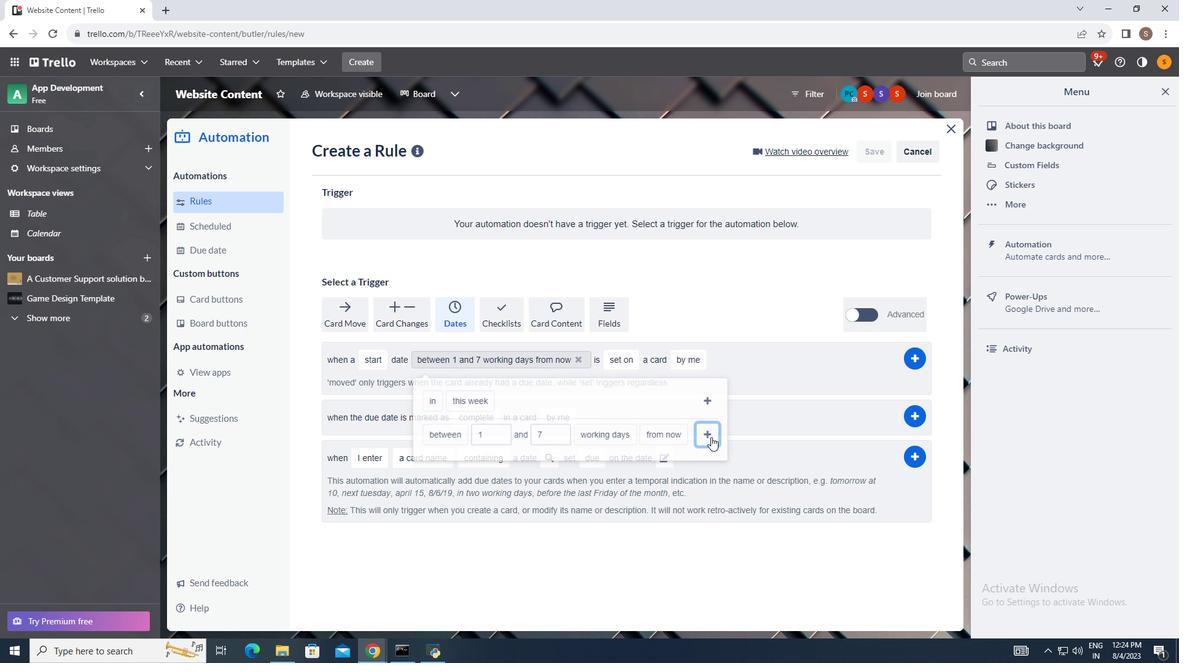 
Action: Mouse pressed left at (918, 358)
Screenshot: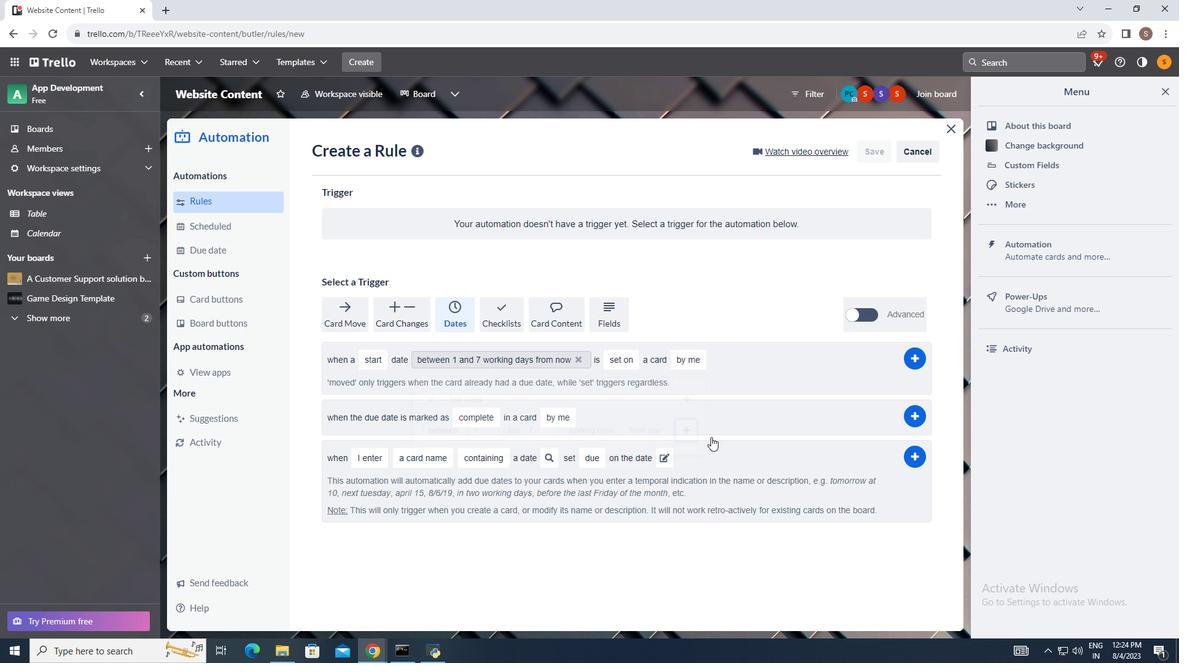 
Action: Mouse moved to (1167, 101)
Screenshot: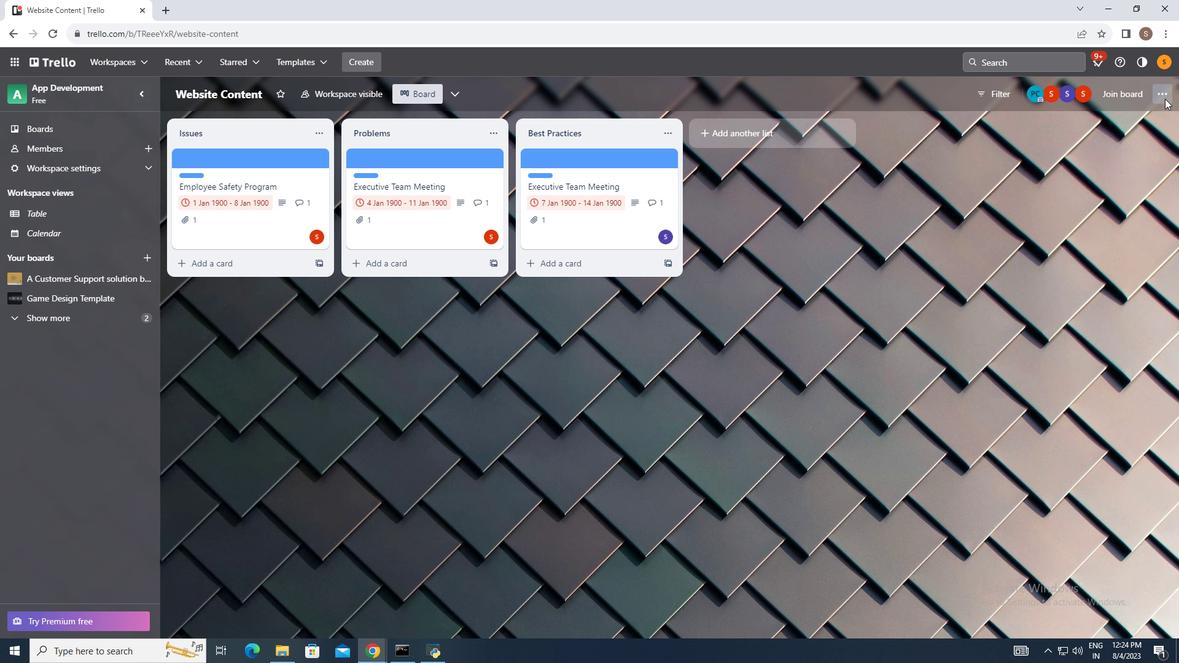 
Action: Mouse pressed left at (1167, 101)
Screenshot: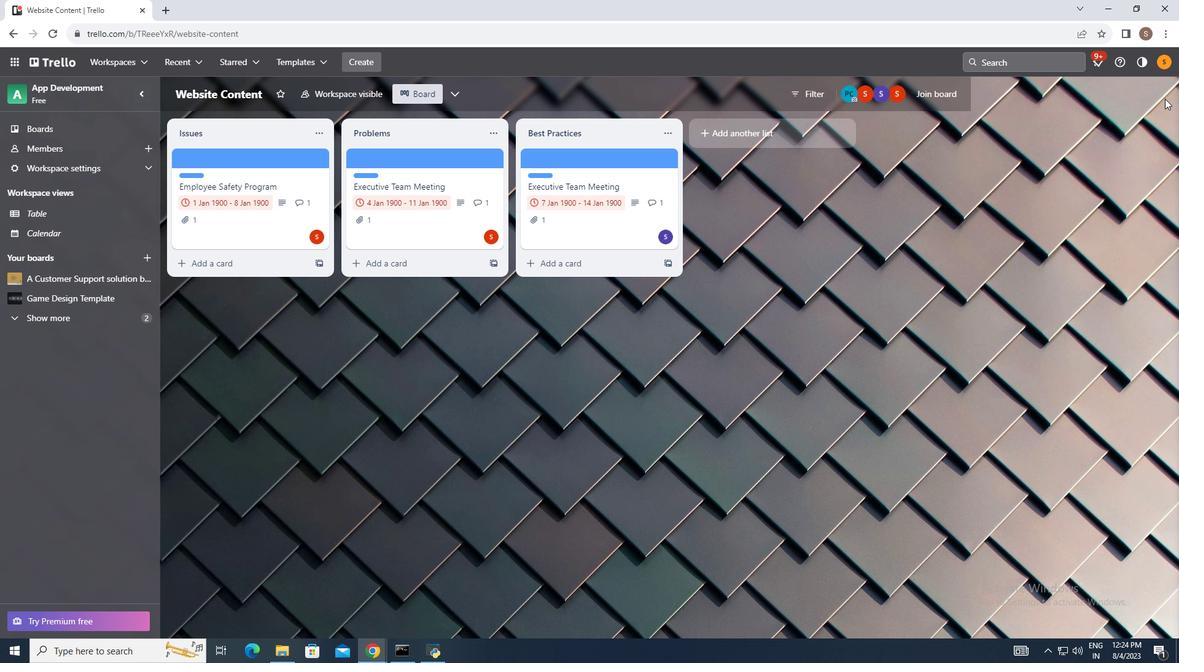 
Action: Mouse moved to (1053, 248)
Screenshot: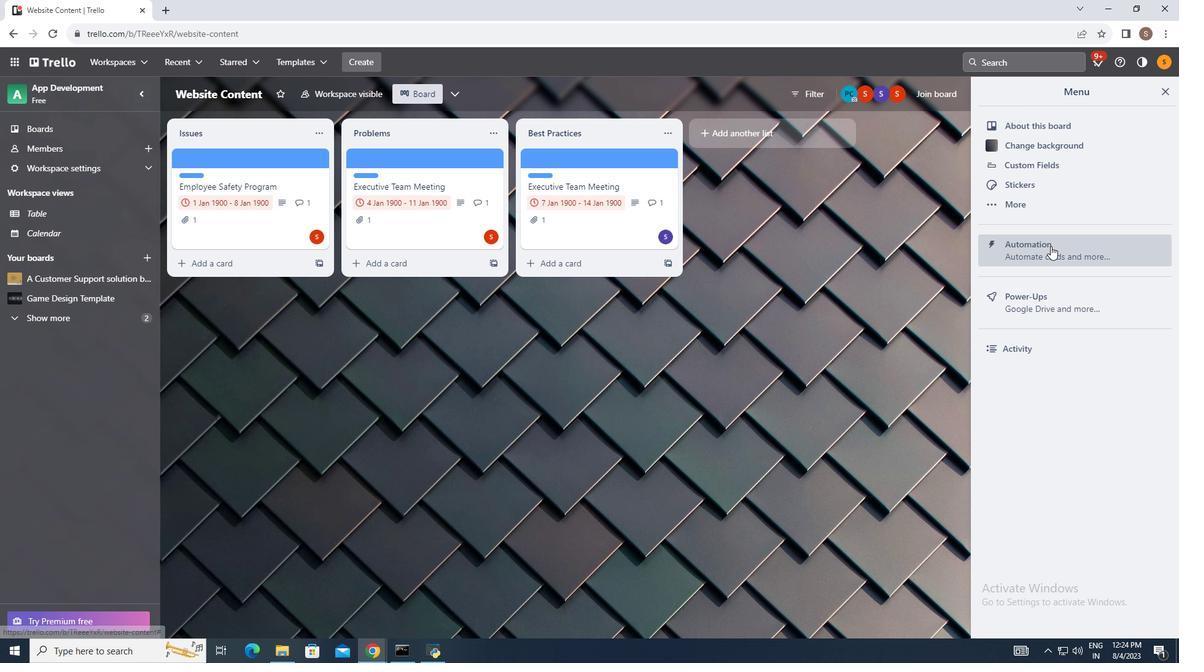 
Action: Mouse pressed left at (1053, 248)
Screenshot: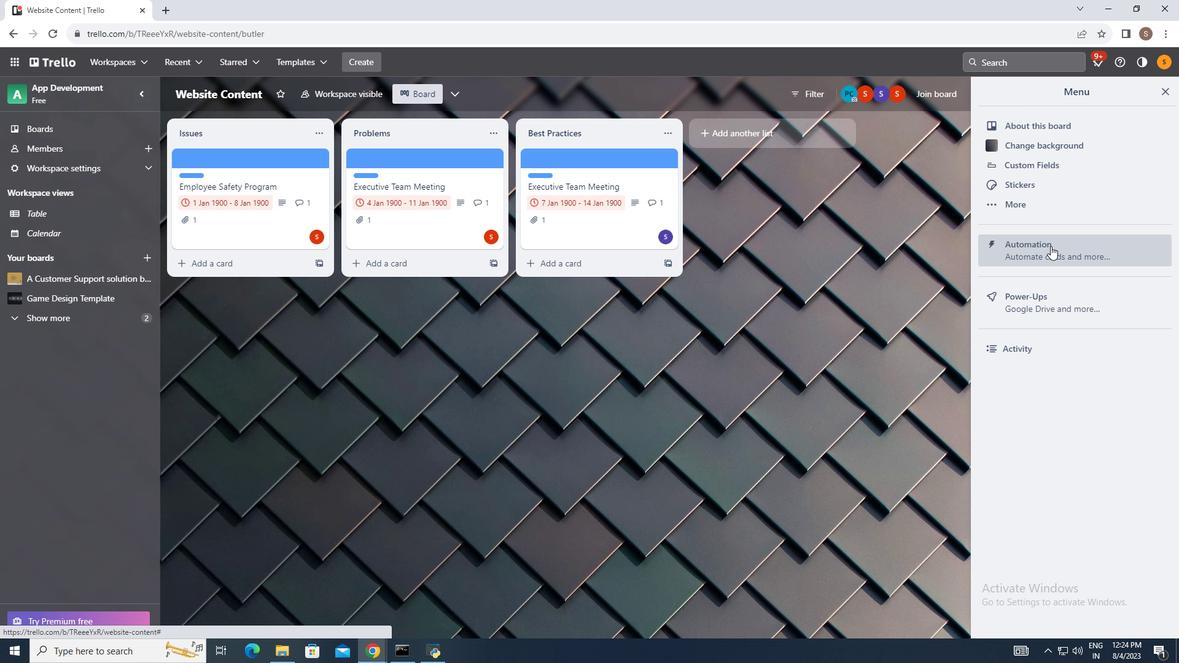 
Action: Mouse moved to (235, 205)
Screenshot: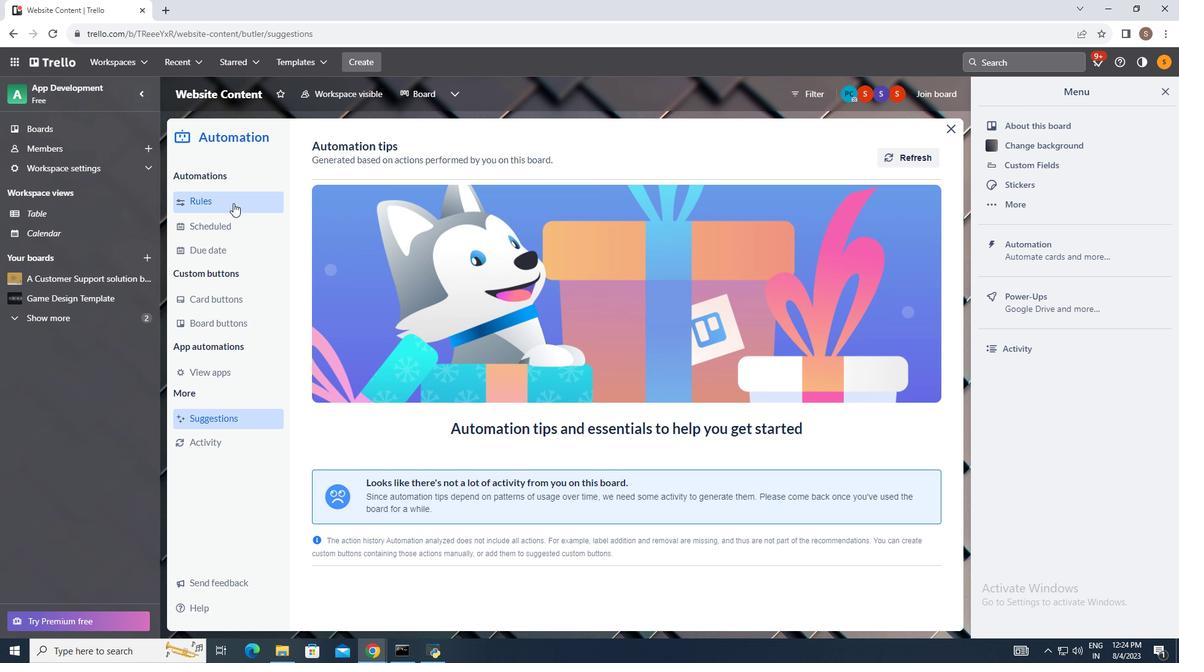 
Action: Mouse pressed left at (235, 205)
Screenshot: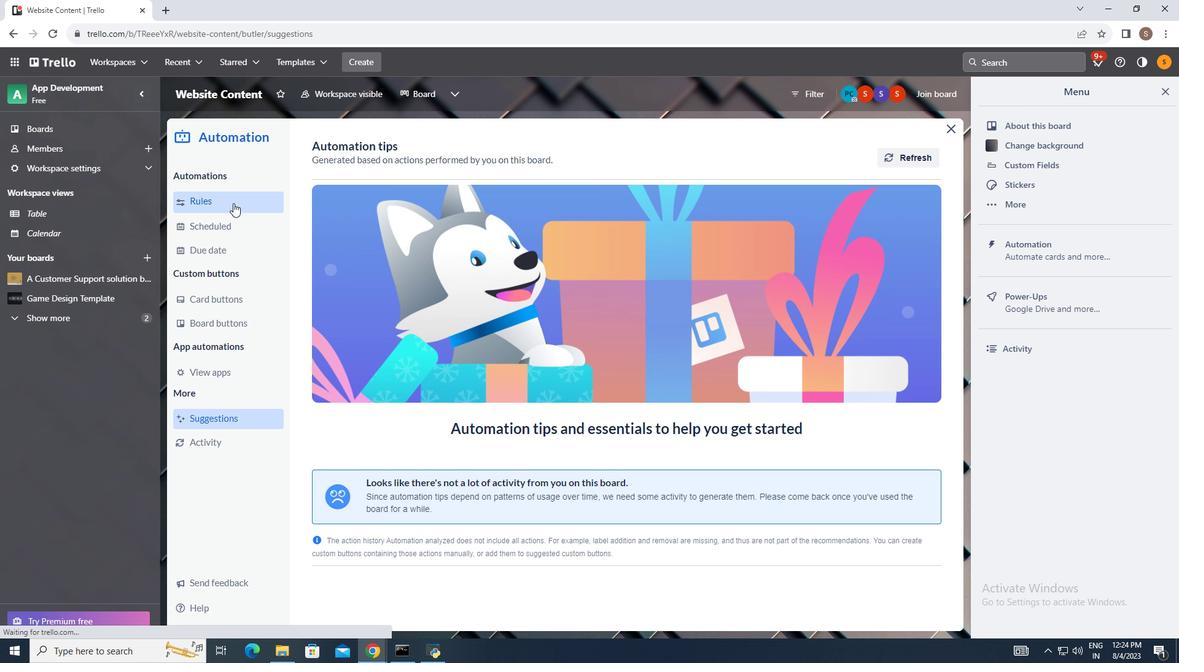 
Action: Mouse moved to (824, 152)
Screenshot: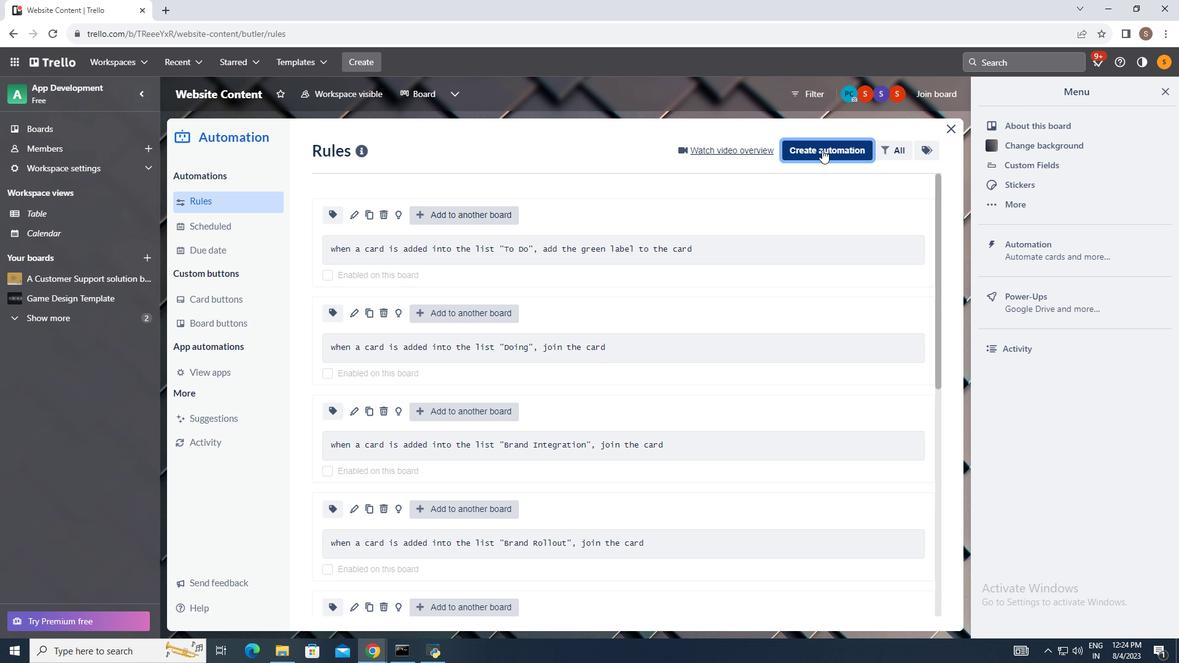 
Action: Mouse pressed left at (824, 152)
Screenshot: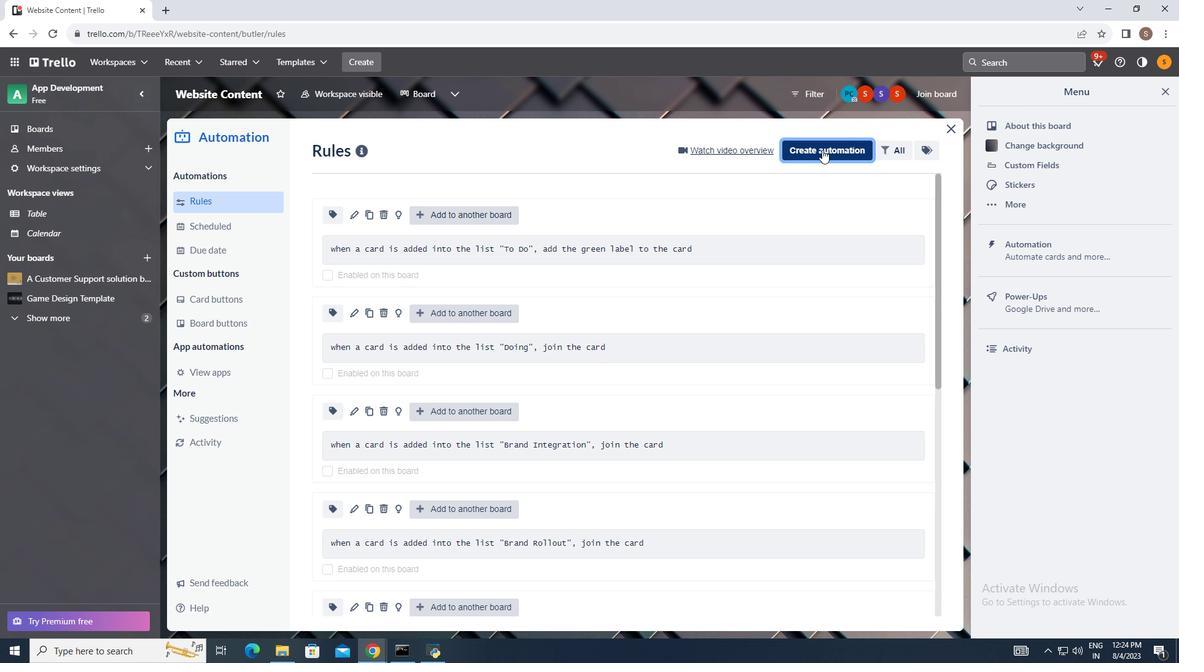 
Action: Mouse moved to (627, 273)
Screenshot: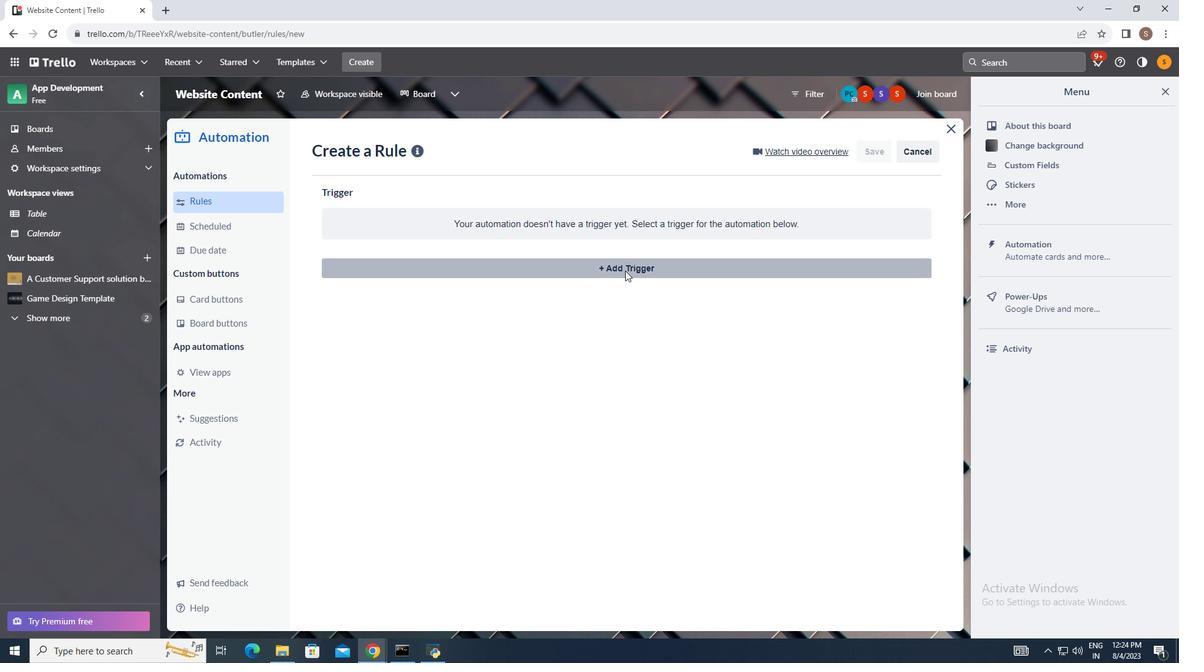 
Action: Mouse pressed left at (627, 273)
Screenshot: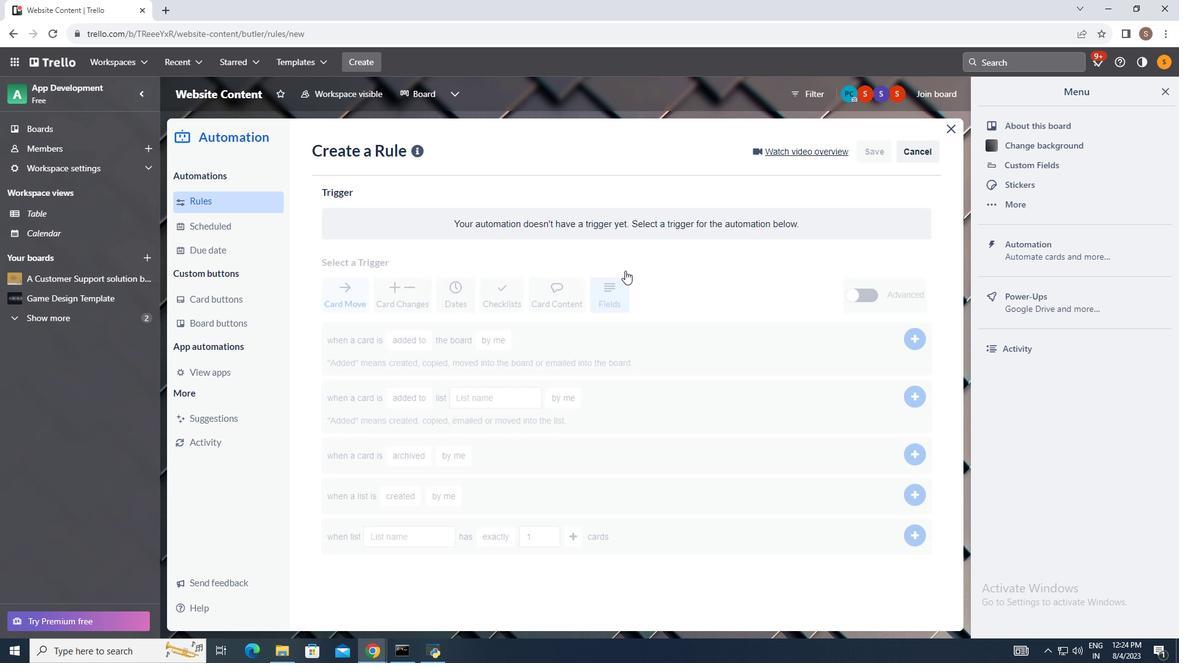 
Action: Mouse moved to (451, 312)
Screenshot: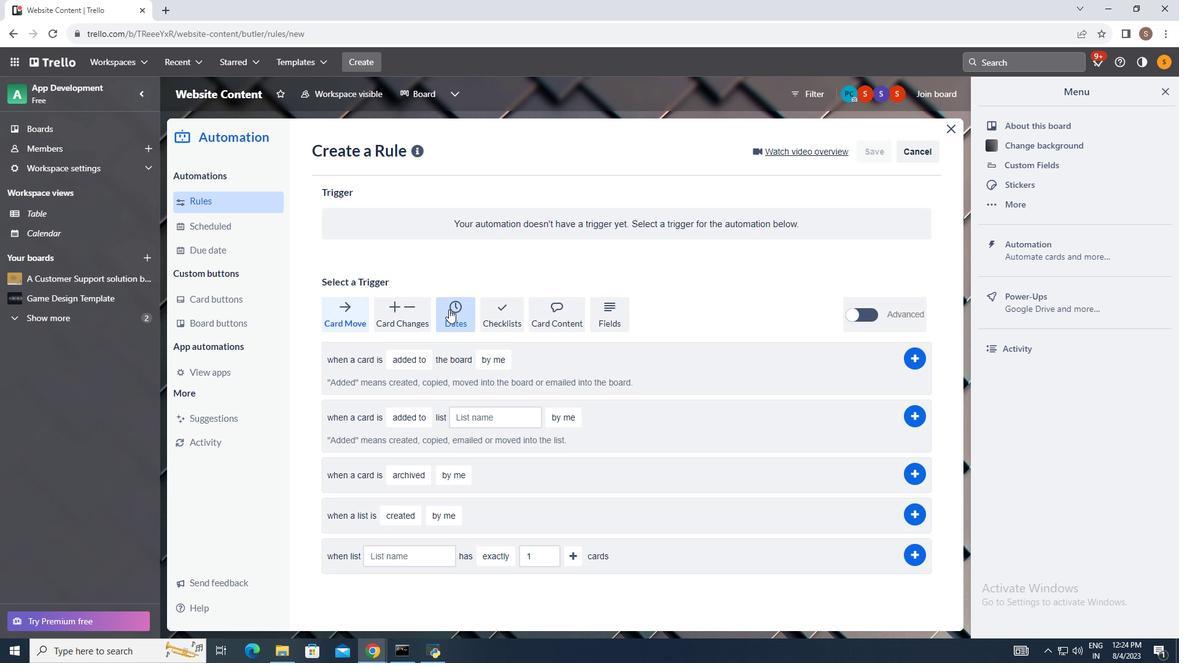 
Action: Mouse pressed left at (451, 312)
Screenshot: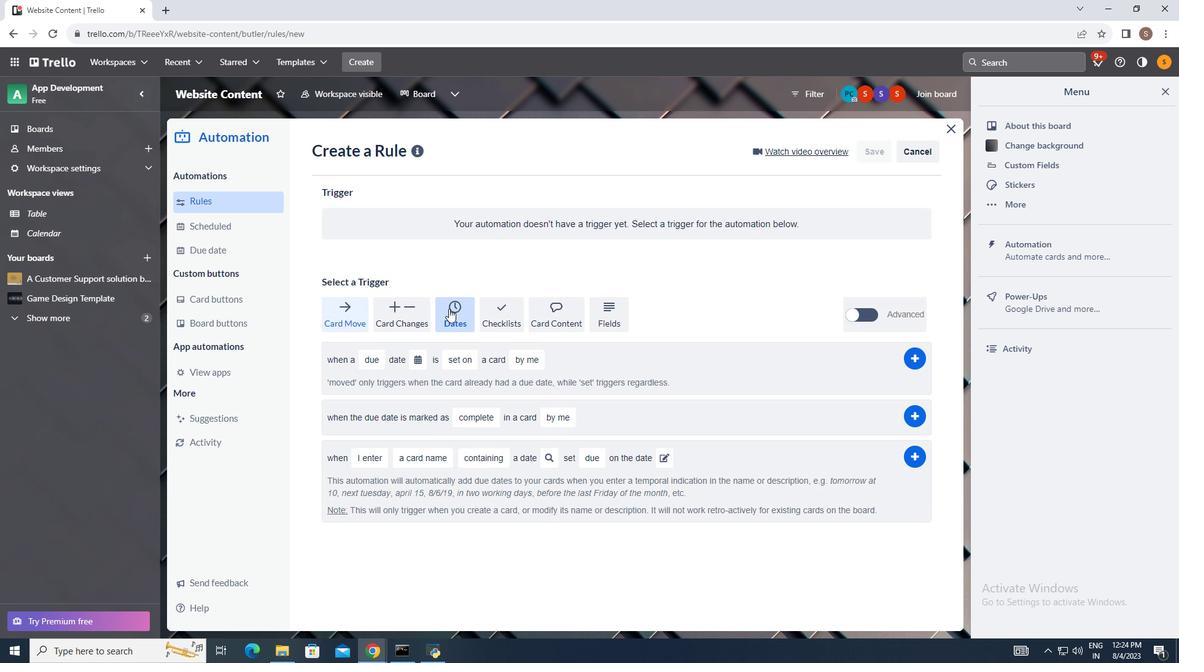 
Action: Mouse moved to (373, 362)
Screenshot: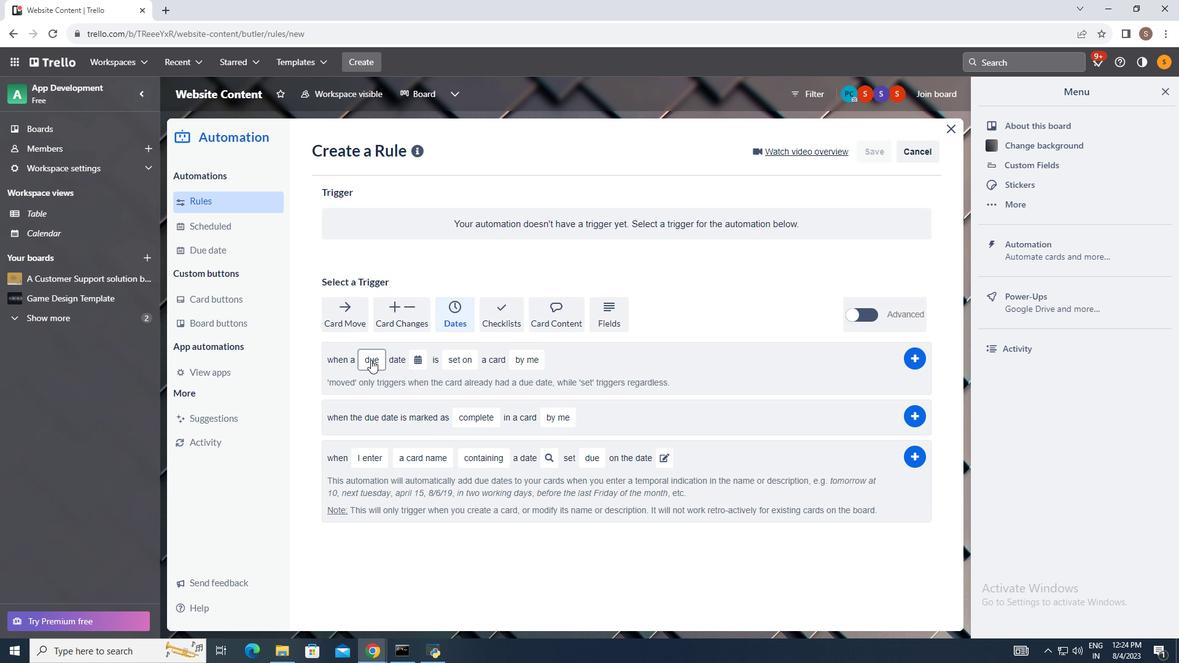 
Action: Mouse pressed left at (373, 362)
Screenshot: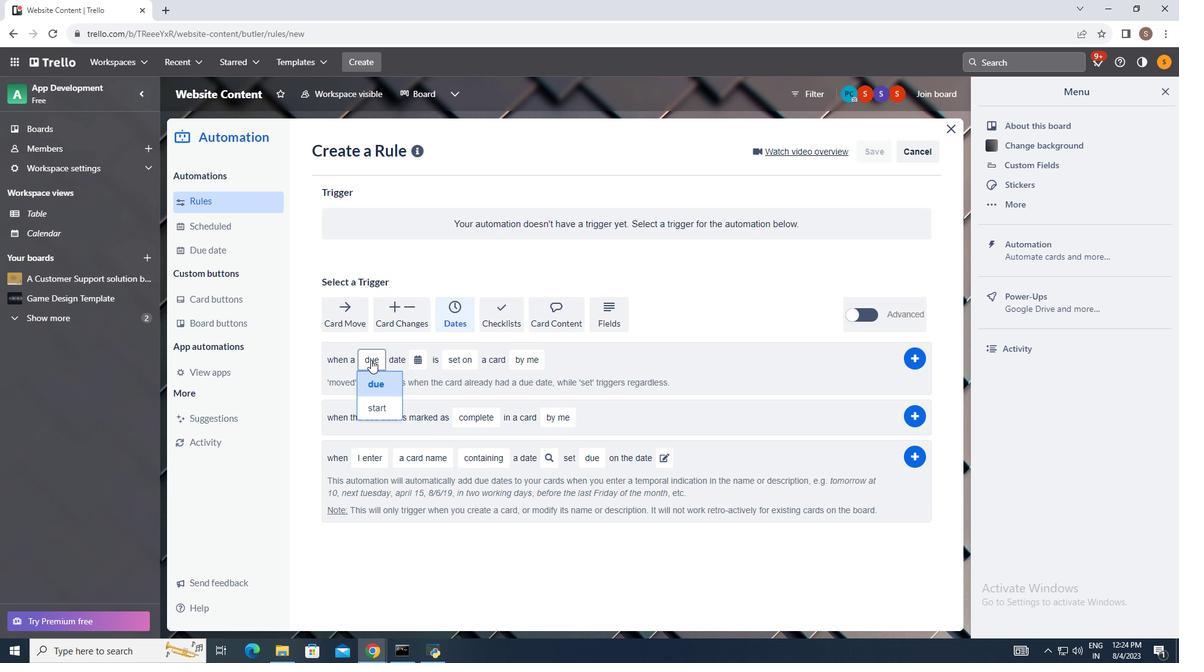 
Action: Mouse moved to (383, 405)
Screenshot: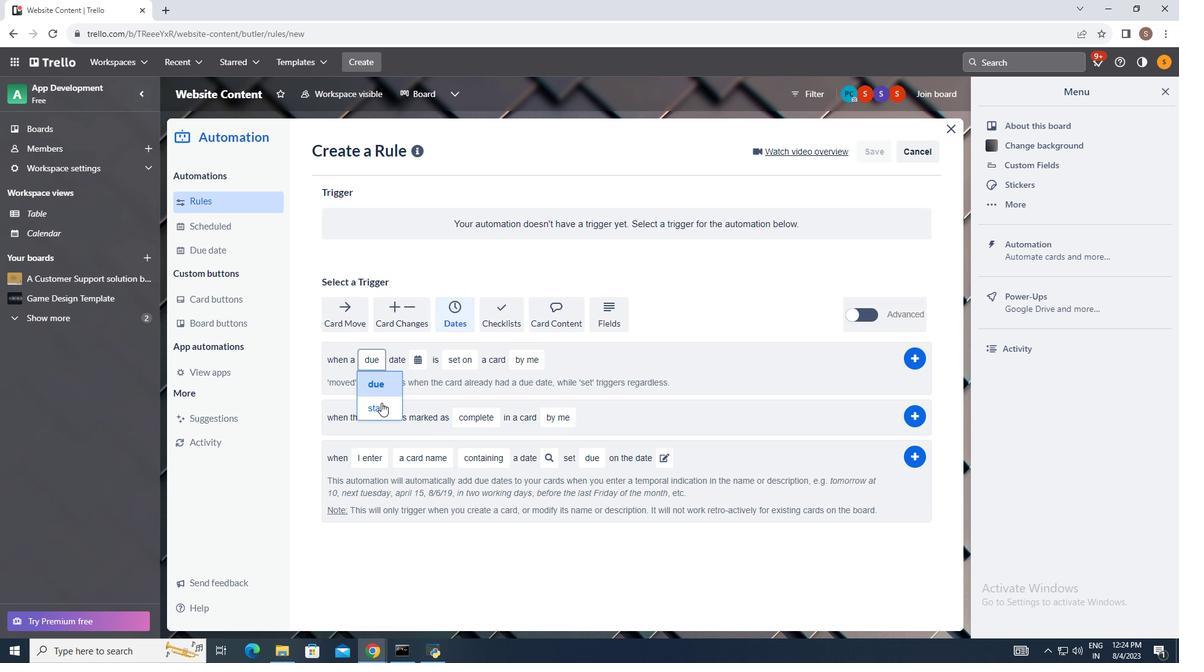 
Action: Mouse pressed left at (383, 405)
Screenshot: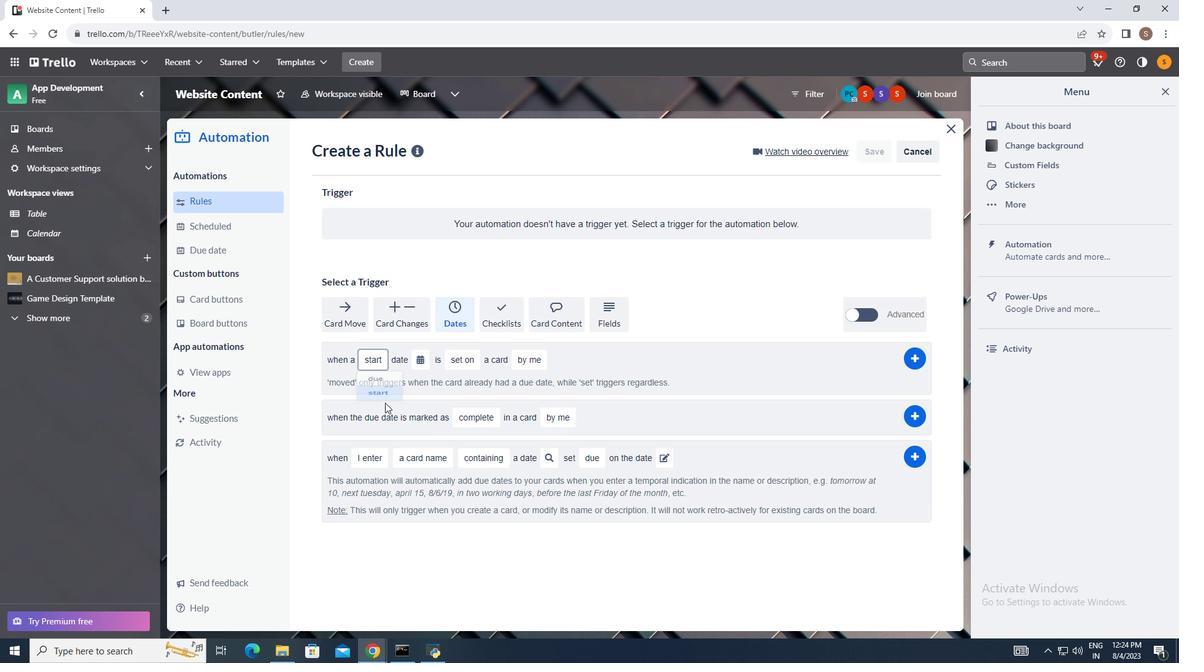 
Action: Mouse moved to (425, 362)
Screenshot: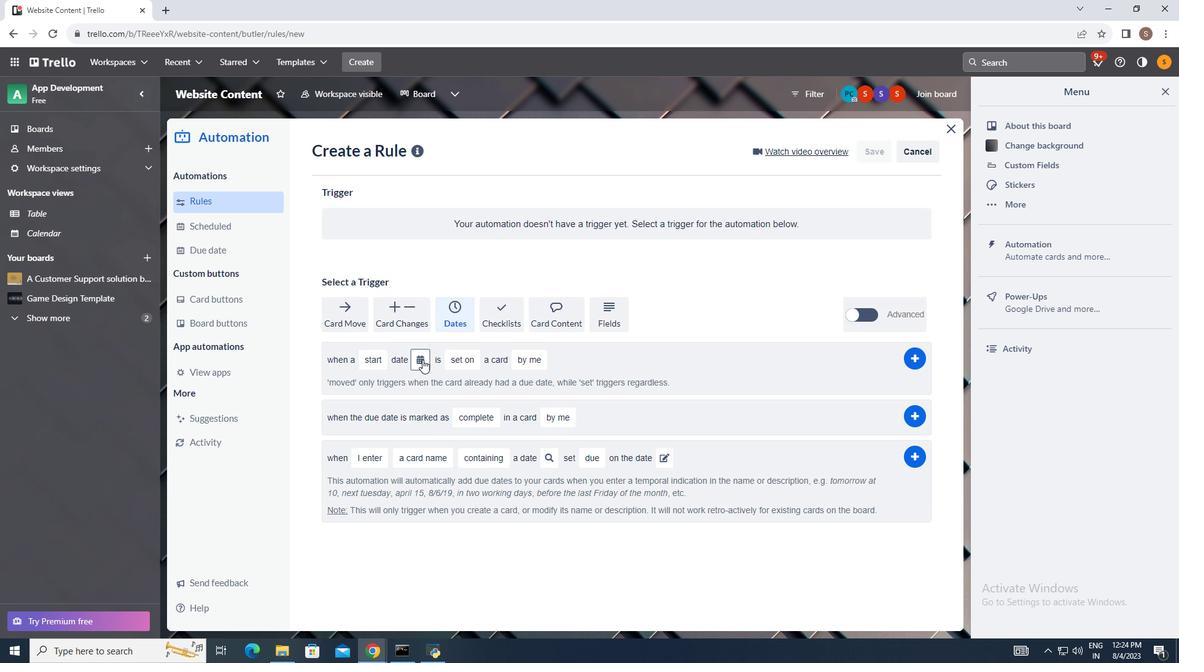 
Action: Mouse pressed left at (425, 362)
Screenshot: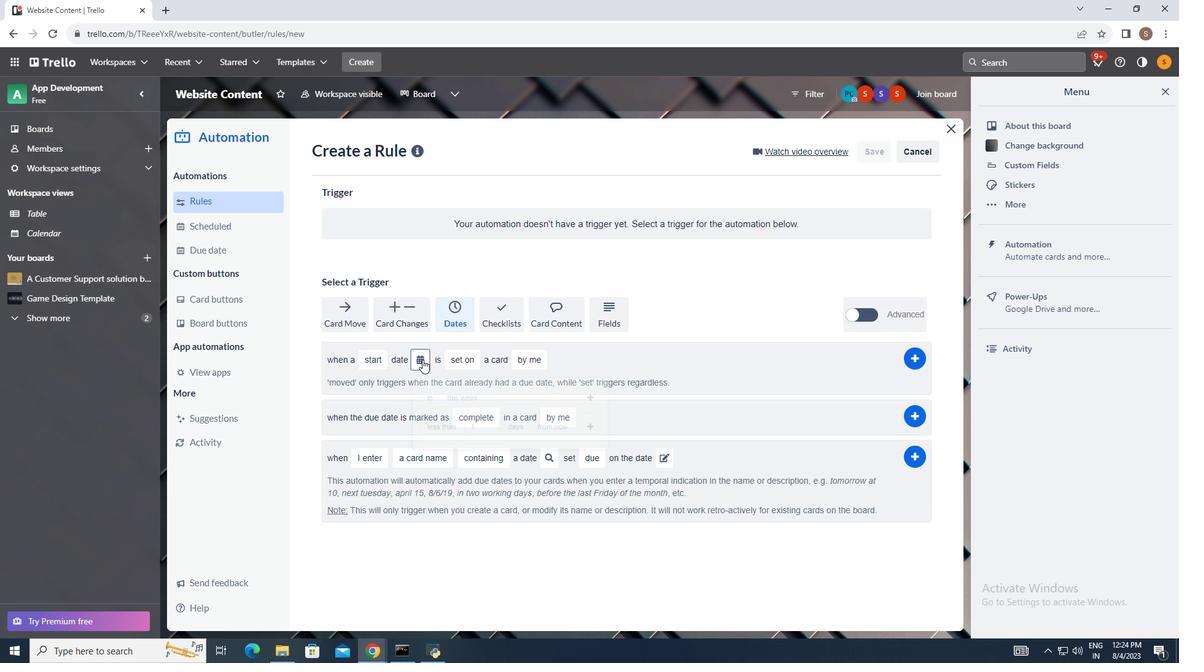 
Action: Mouse moved to (450, 526)
Screenshot: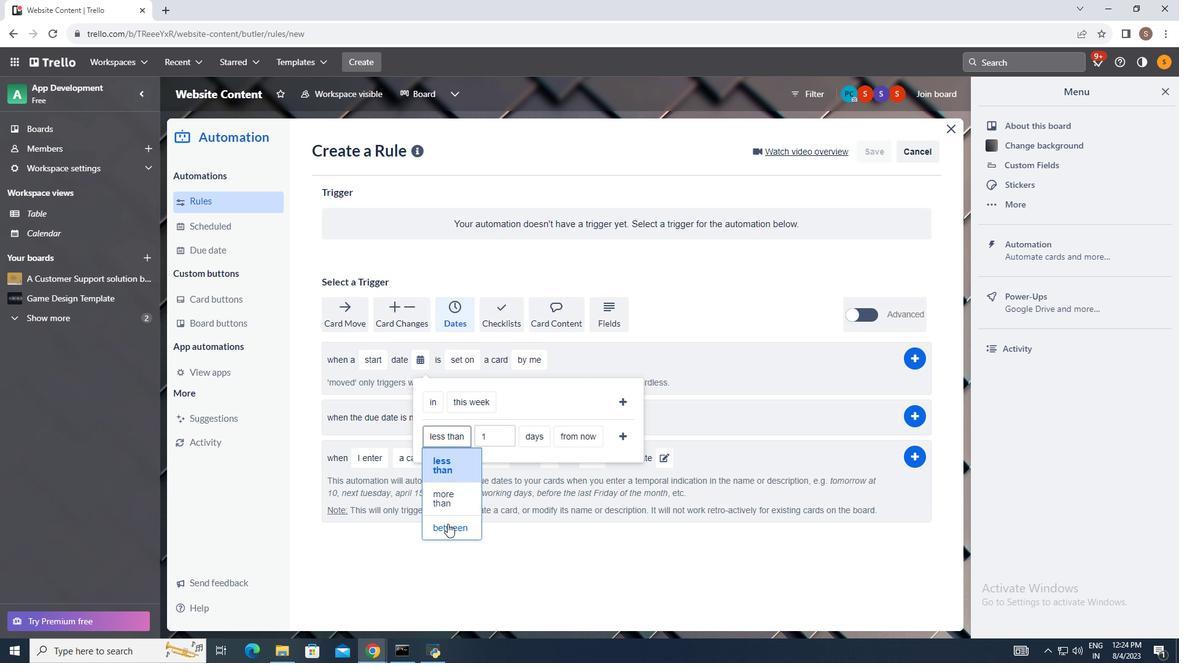 
Action: Mouse pressed left at (450, 526)
Screenshot: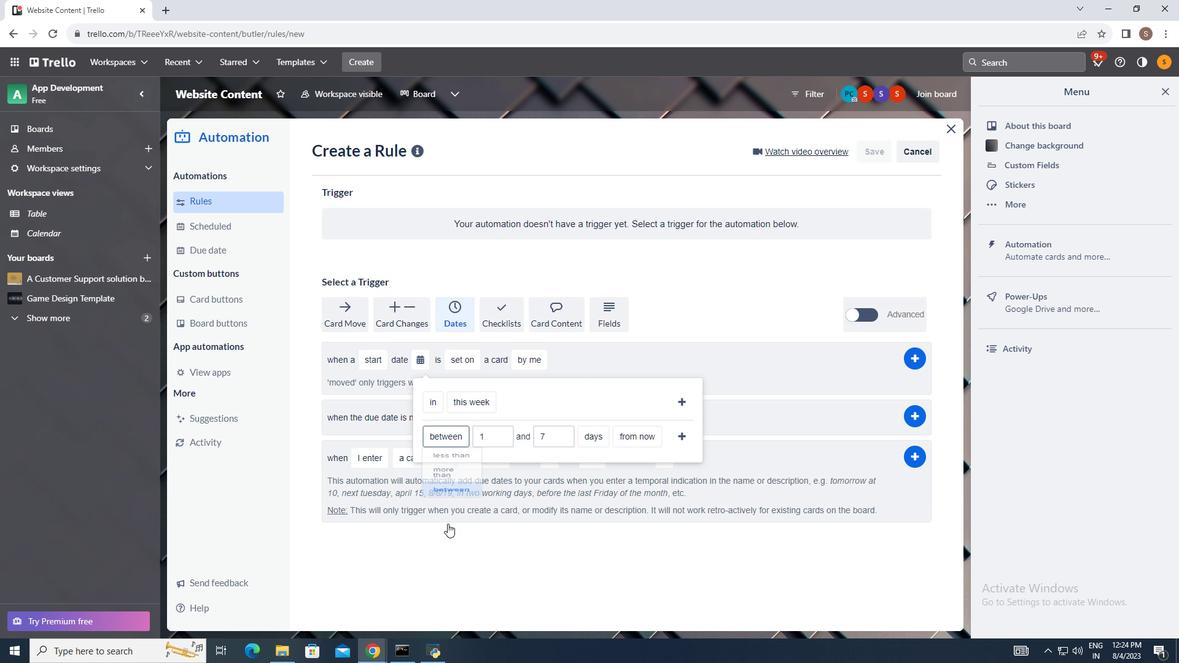 
Action: Mouse moved to (617, 511)
Screenshot: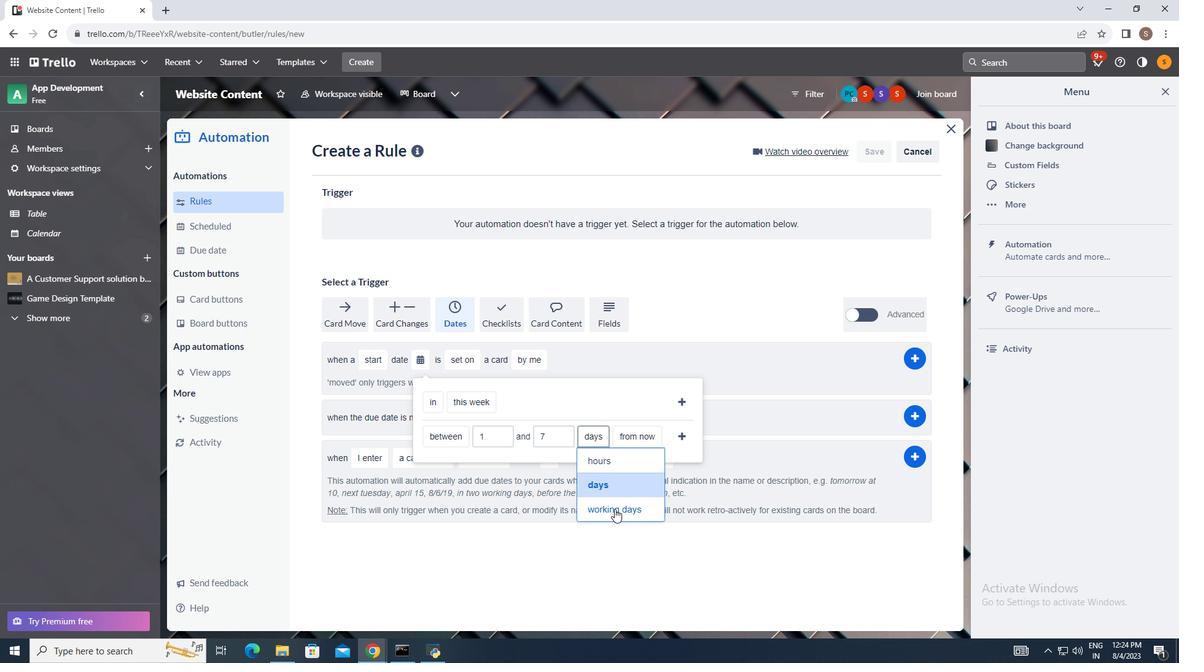 
Action: Mouse pressed left at (617, 511)
Screenshot: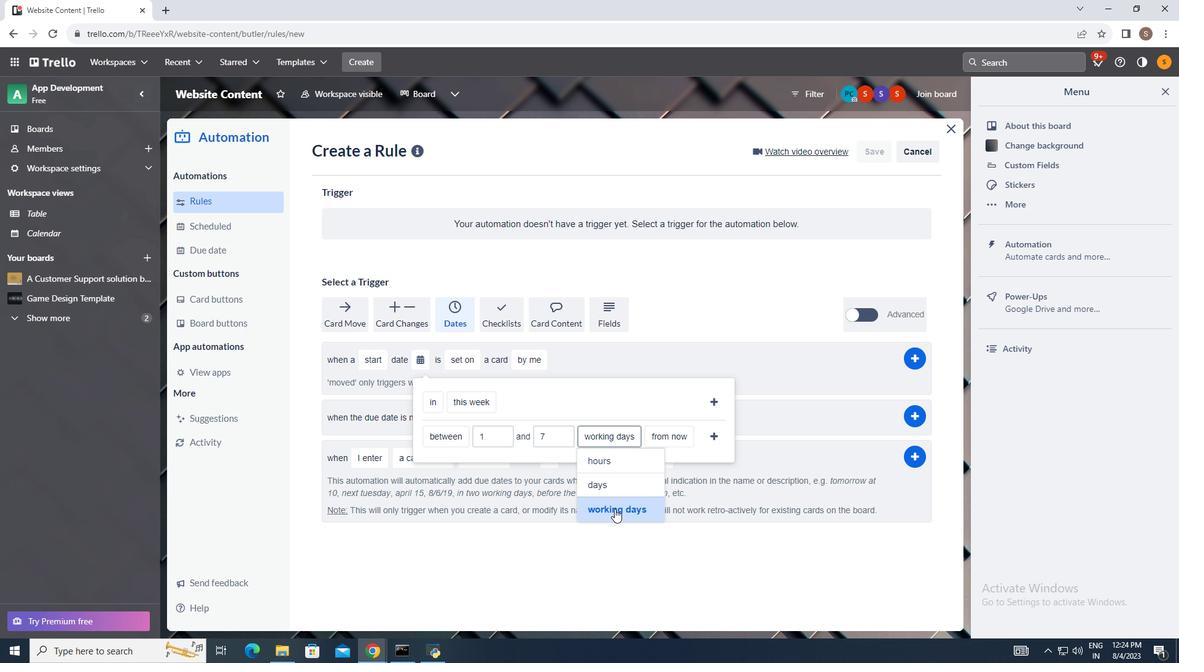 
Action: Mouse moved to (661, 437)
Screenshot: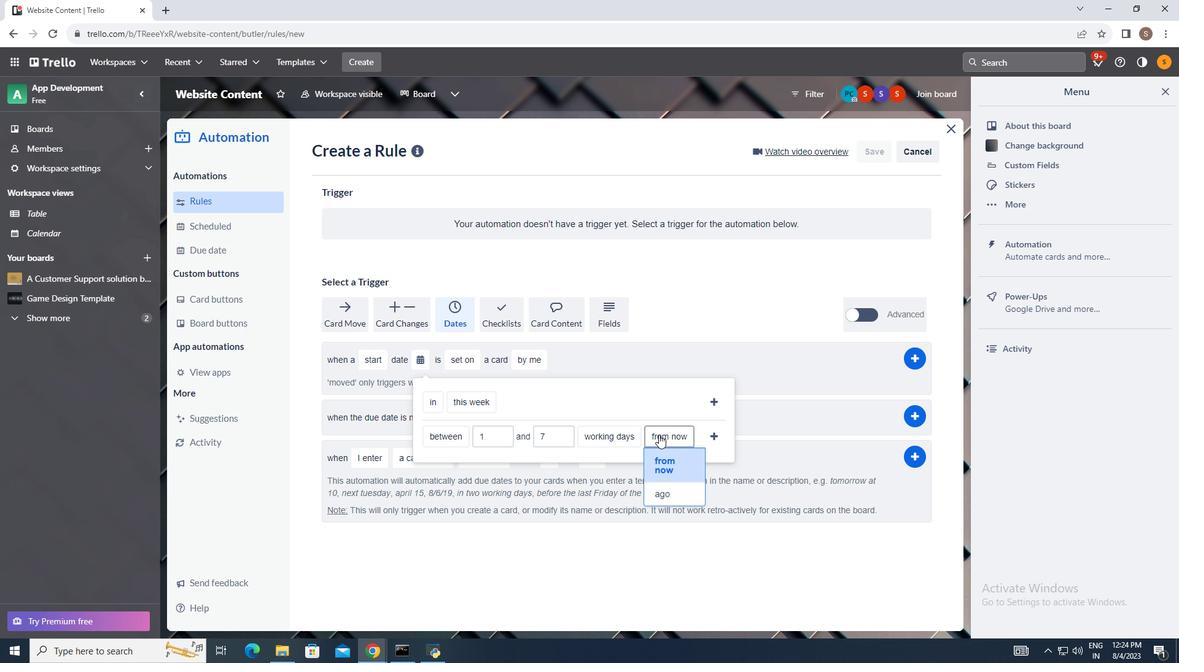 
Action: Mouse pressed left at (661, 437)
Screenshot: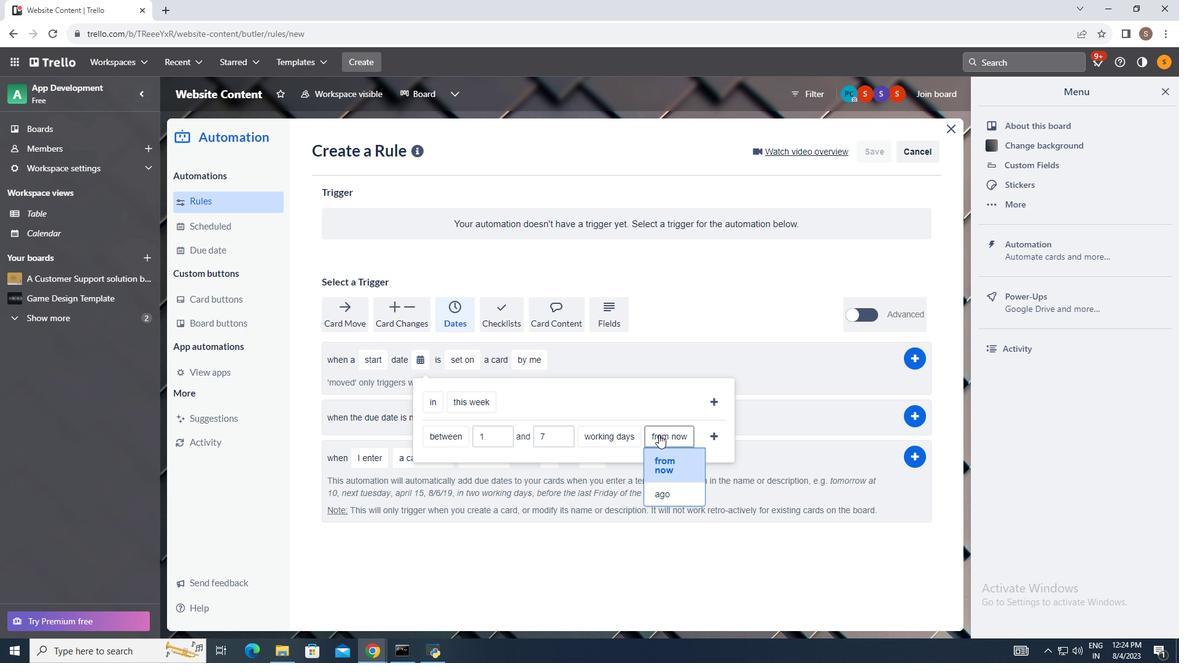 
Action: Mouse moved to (671, 468)
Screenshot: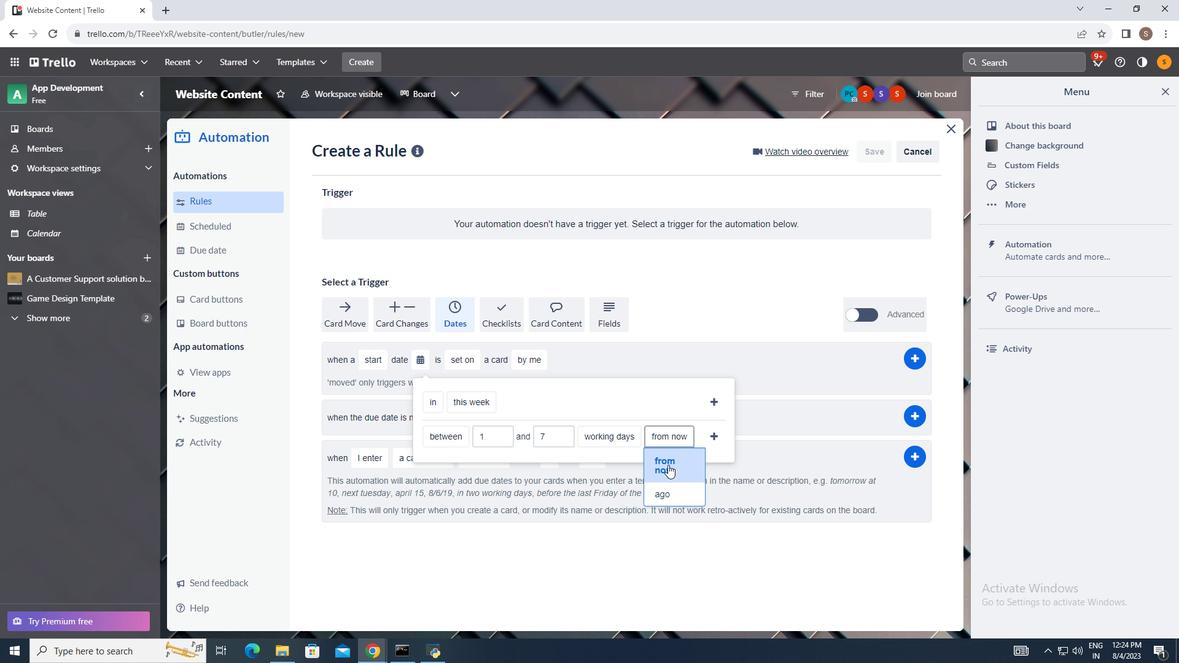 
Action: Mouse pressed left at (671, 468)
Screenshot: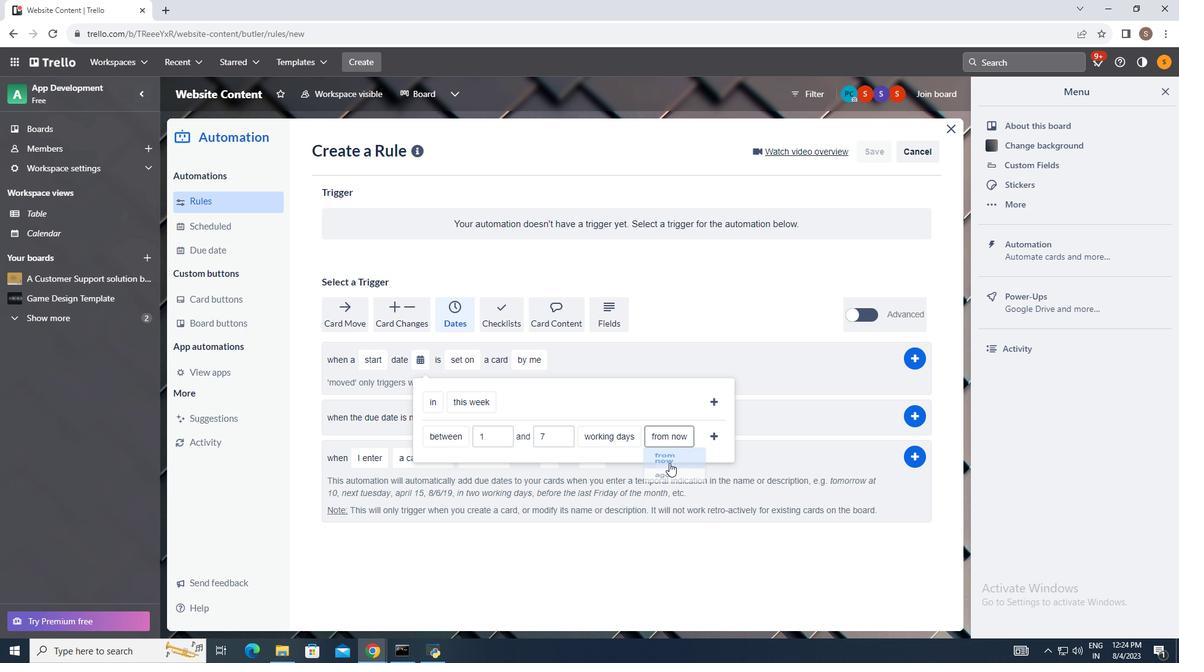 
Action: Mouse moved to (713, 439)
Screenshot: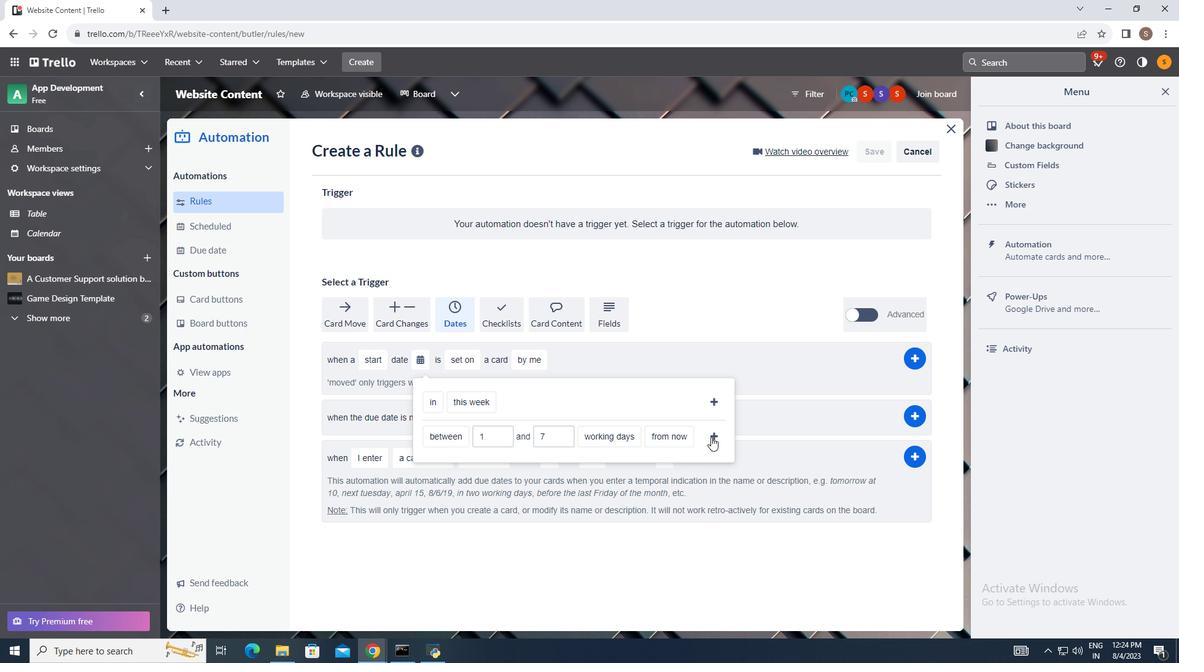 
Action: Mouse pressed left at (713, 439)
Screenshot: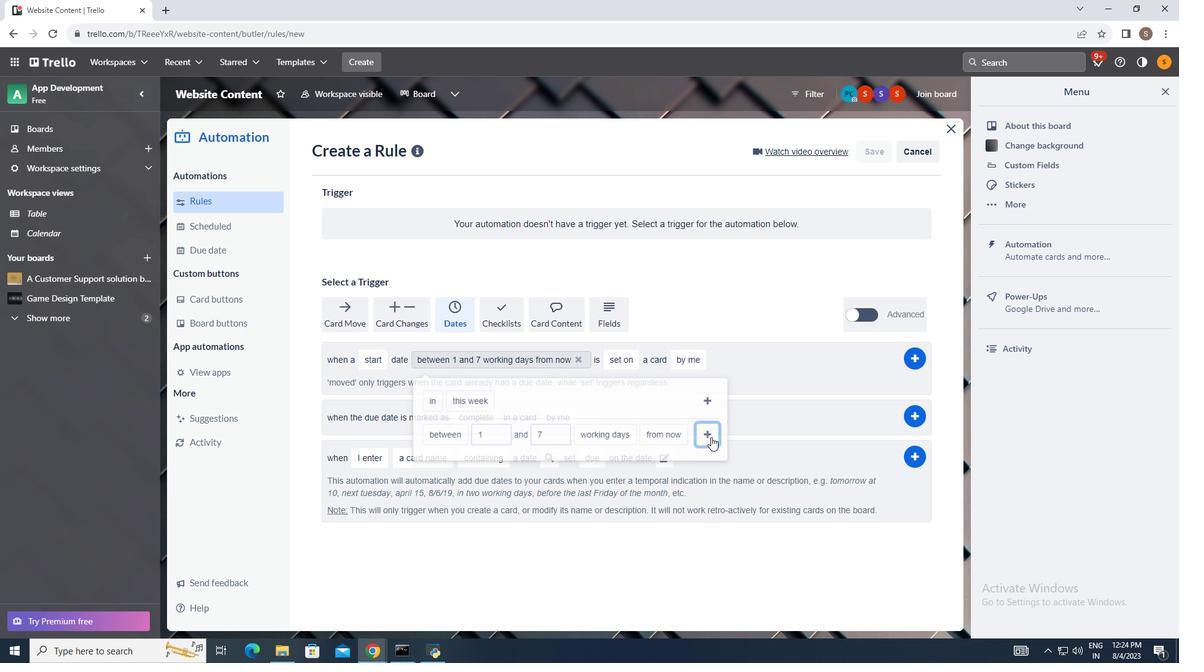 
Action: Mouse moved to (627, 363)
Screenshot: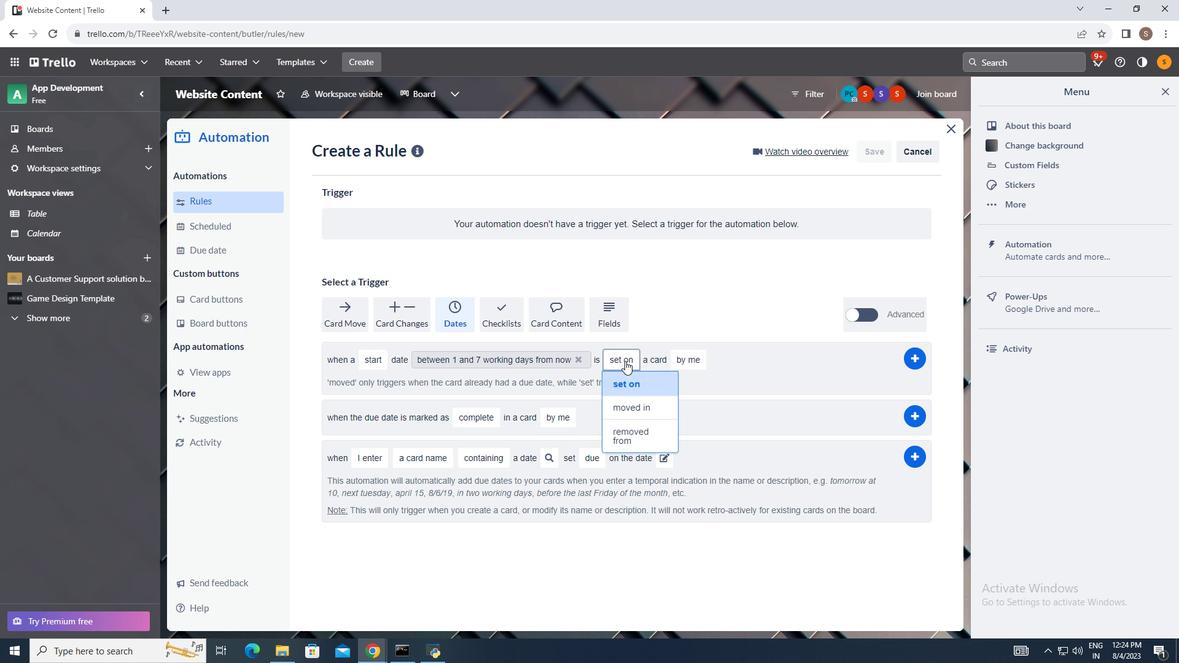 
Action: Mouse pressed left at (627, 363)
Screenshot: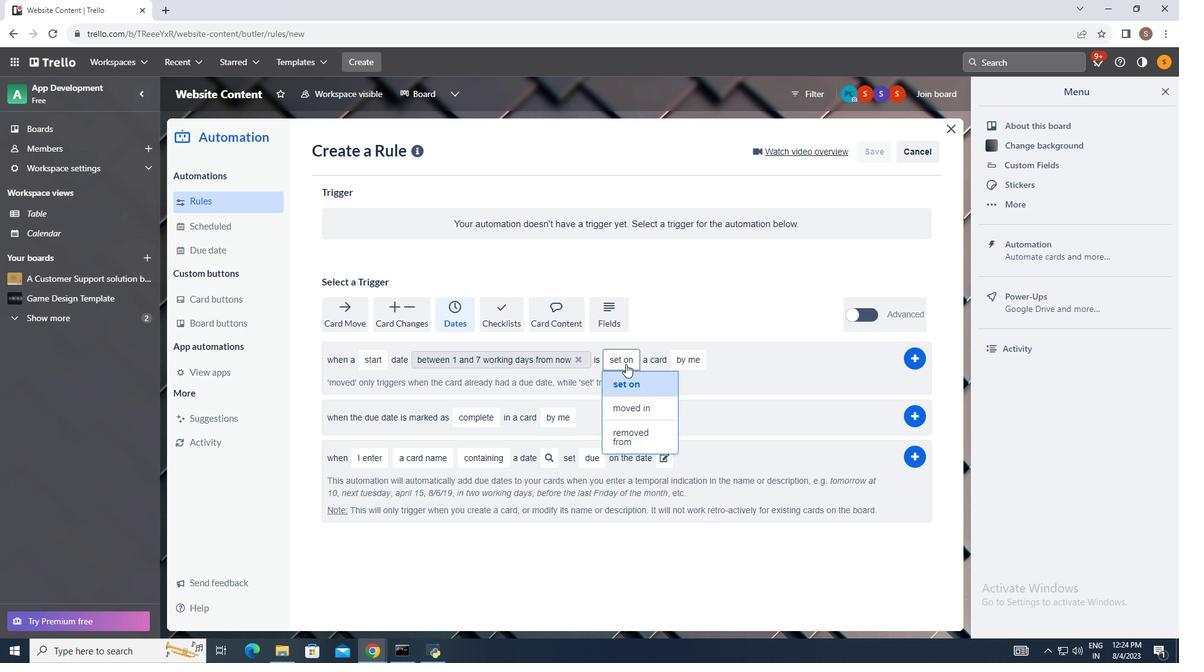 
Action: Mouse moved to (638, 383)
Screenshot: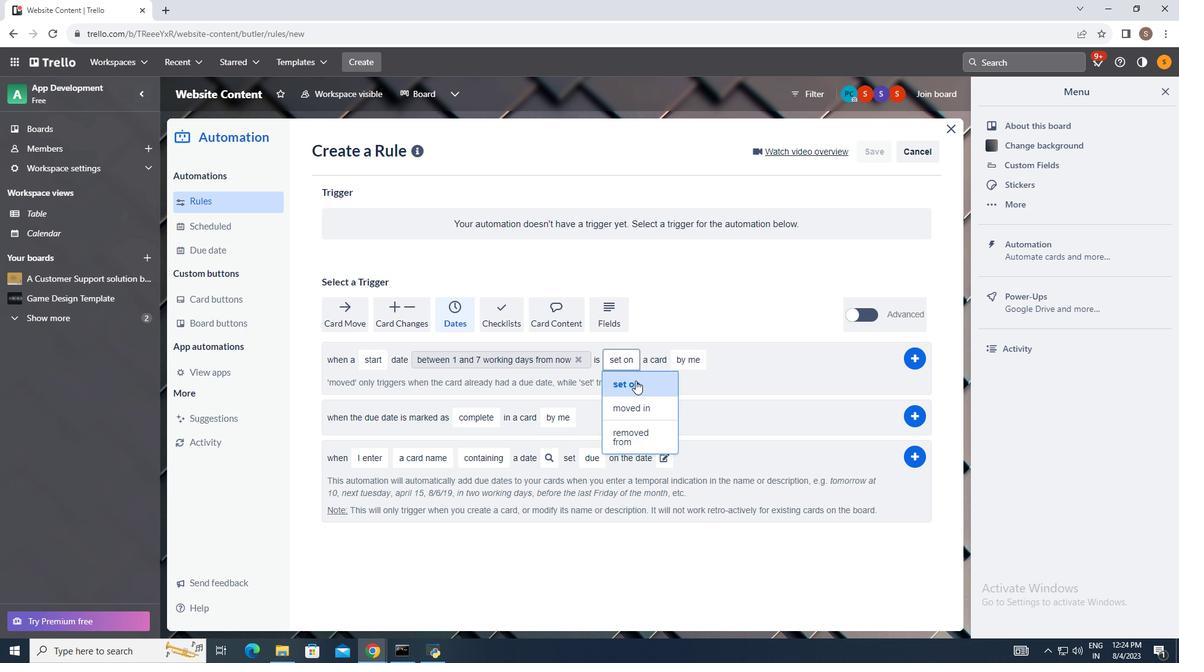 
Action: Mouse pressed left at (638, 383)
Screenshot: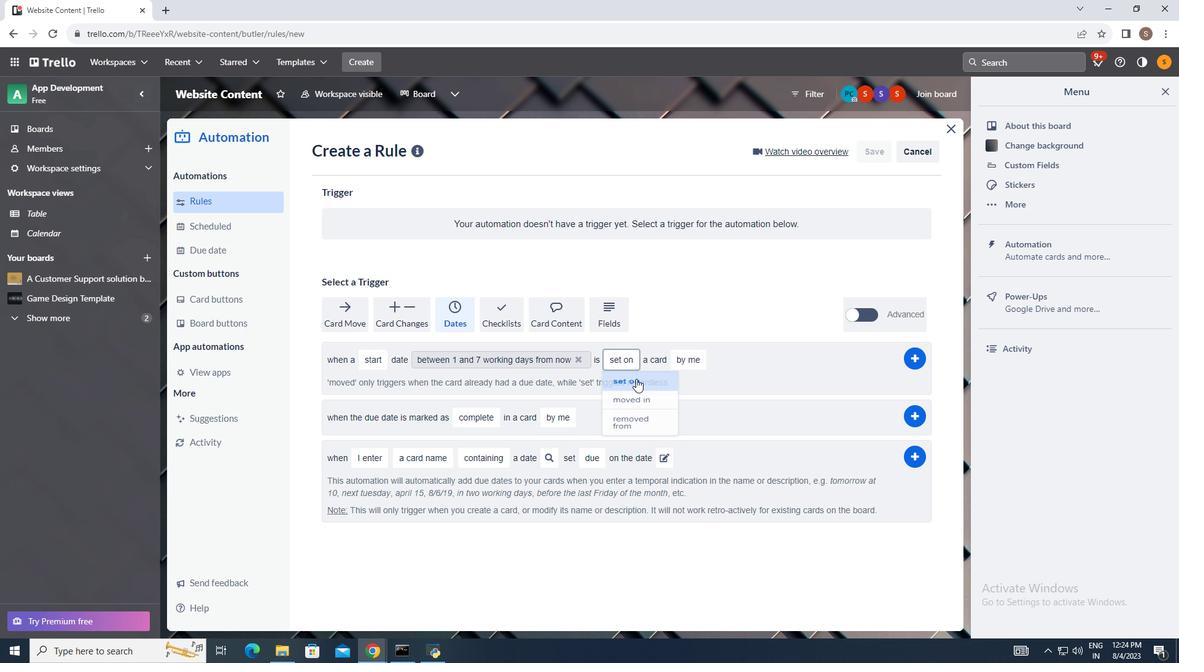 
Action: Mouse moved to (688, 359)
Screenshot: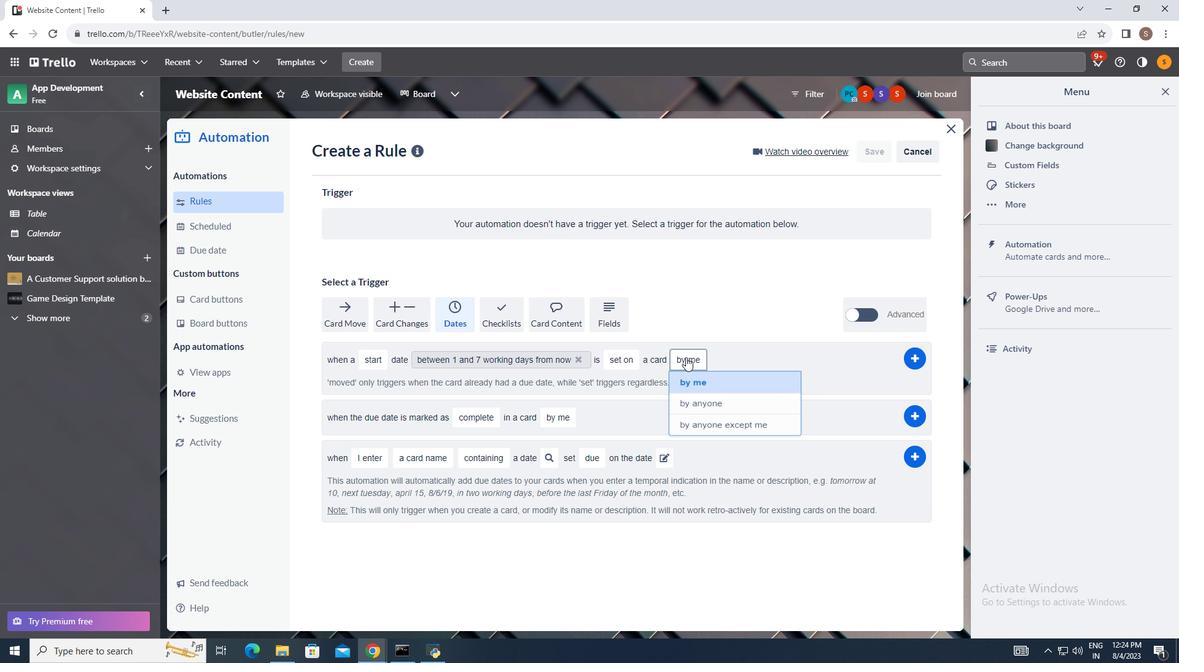 
Action: Mouse pressed left at (688, 359)
Screenshot: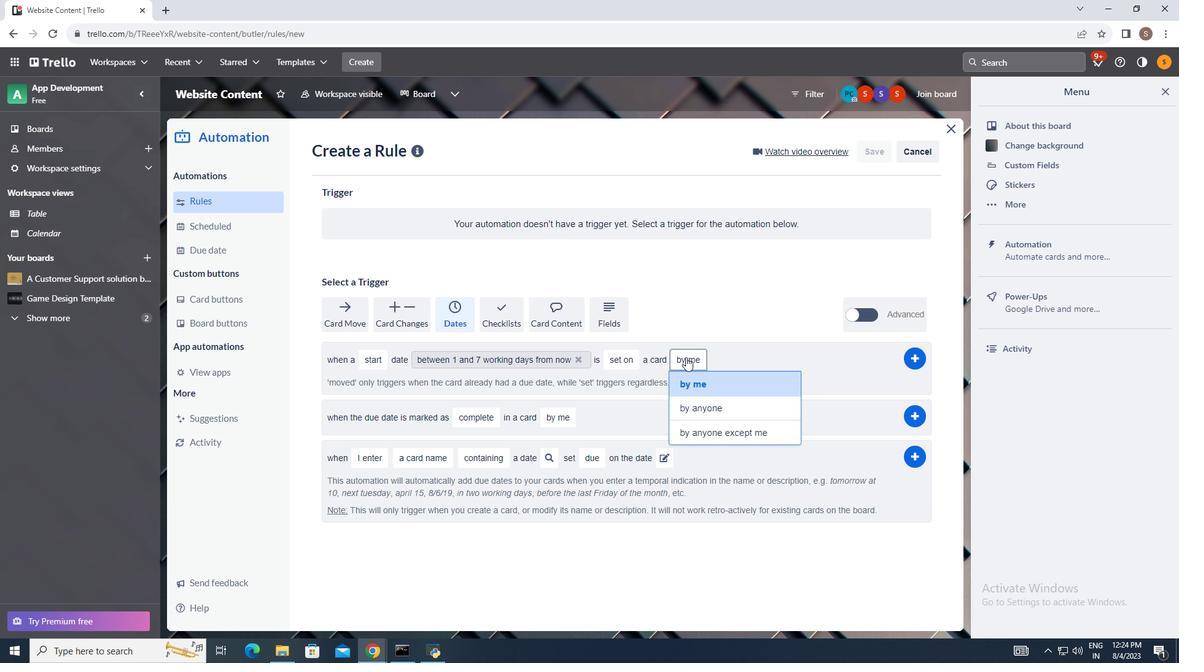 
Action: Mouse moved to (714, 432)
Screenshot: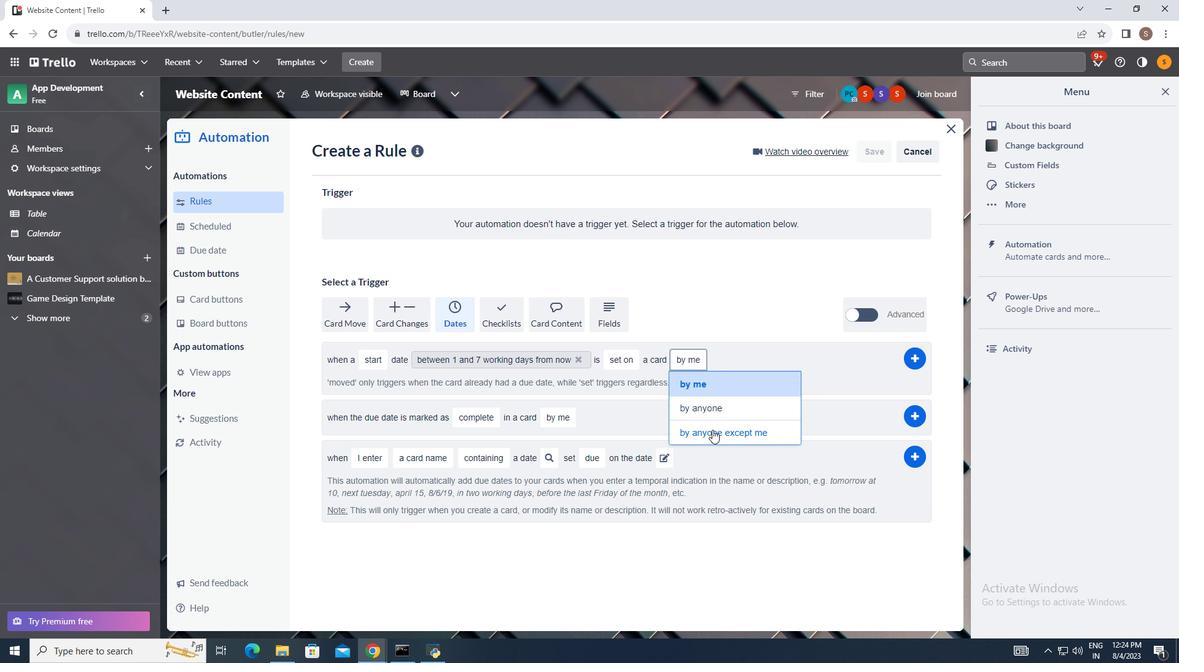 
Action: Mouse pressed left at (714, 432)
Screenshot: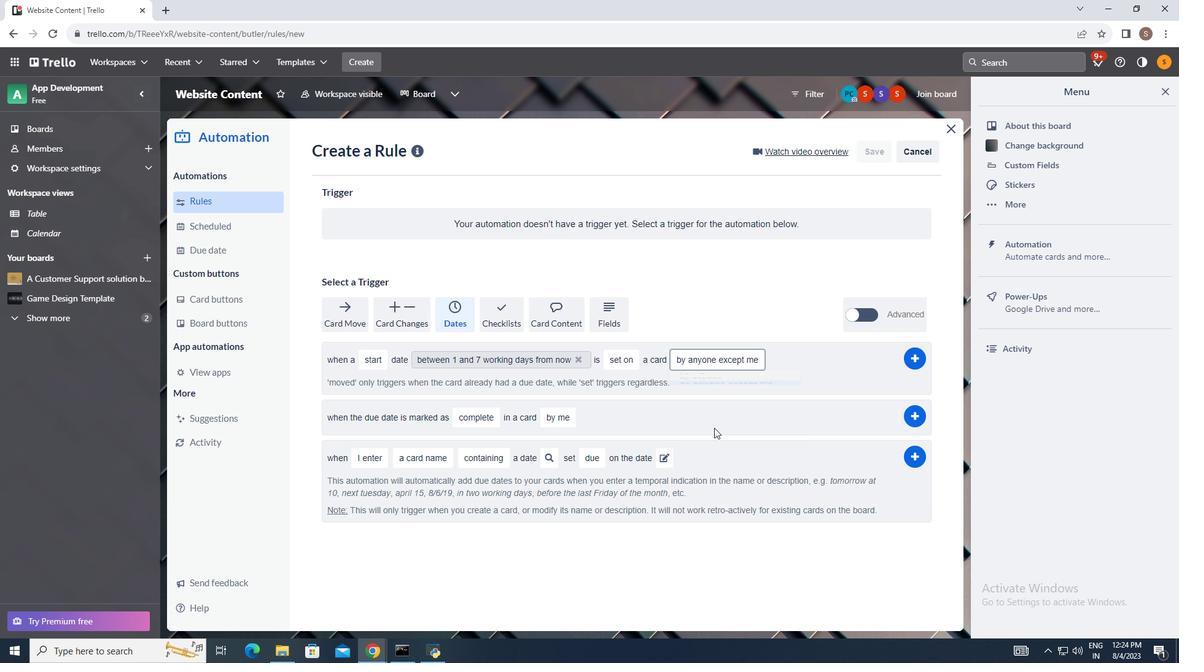 
Action: Mouse moved to (915, 361)
Screenshot: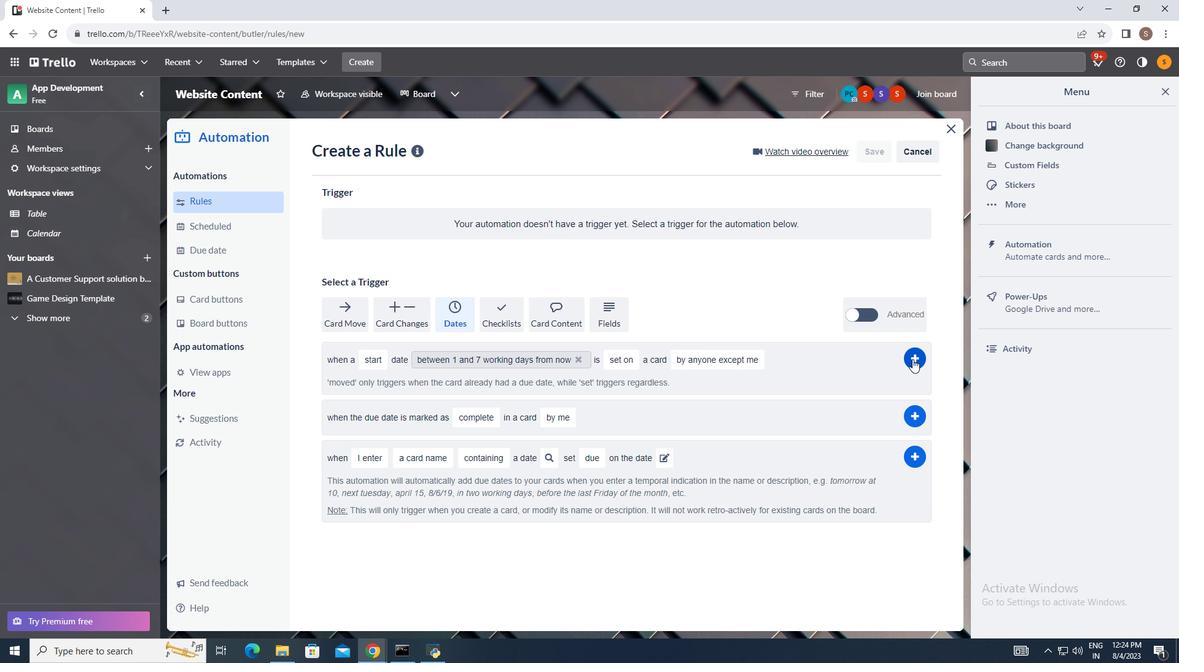 
Action: Mouse pressed left at (915, 361)
Screenshot: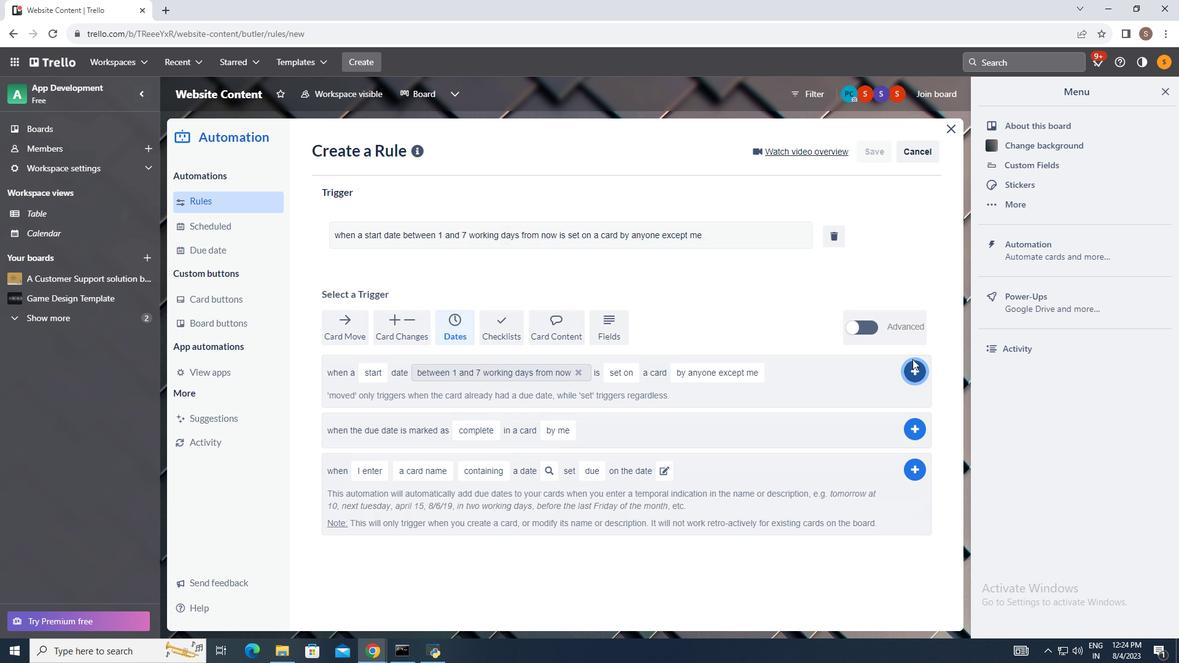 
Action: Mouse moved to (961, 363)
Screenshot: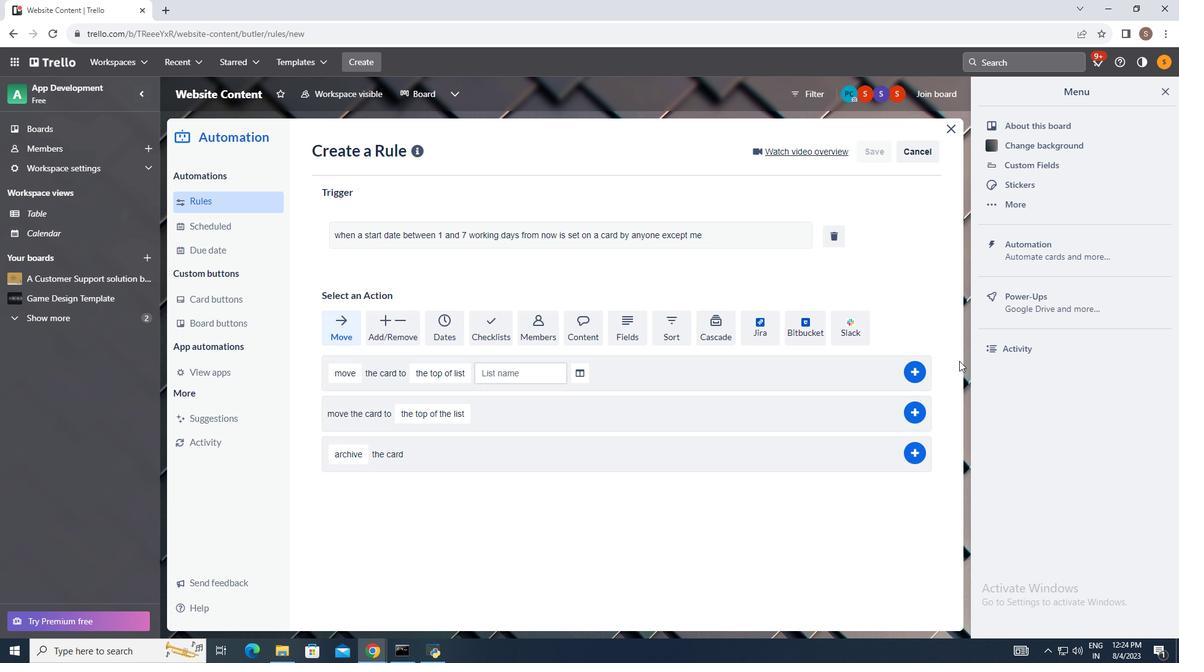 
